 Task: In the  document Joshua.epub Write the word in the shape with center alignment '<3'Change Page orientation to  'Landscape' Insert emoji at the end of quote: Smile
Action: Mouse moved to (316, 332)
Screenshot: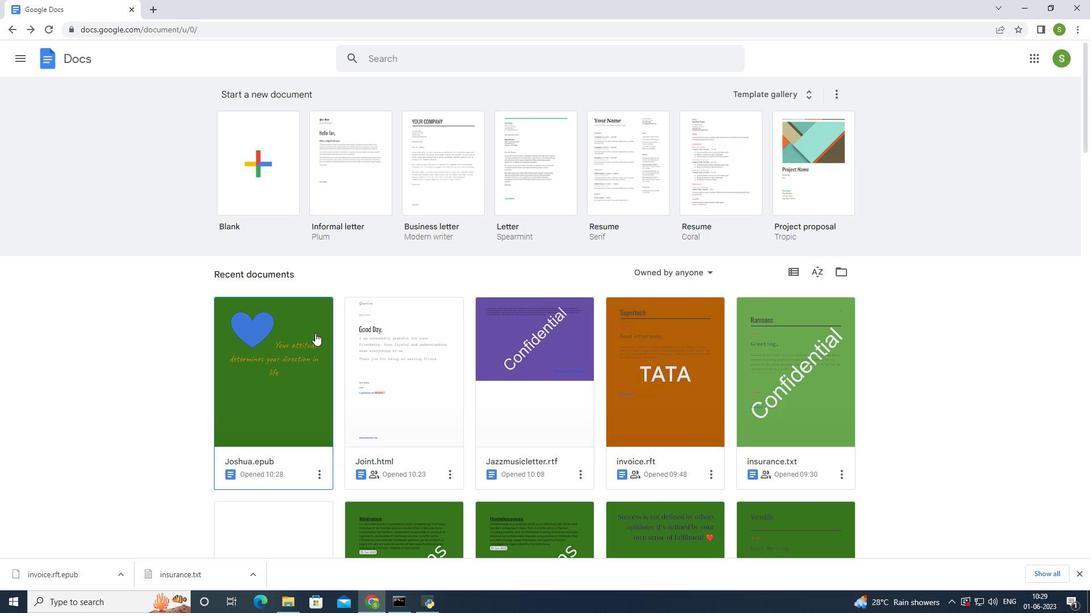 
Action: Mouse pressed left at (316, 332)
Screenshot: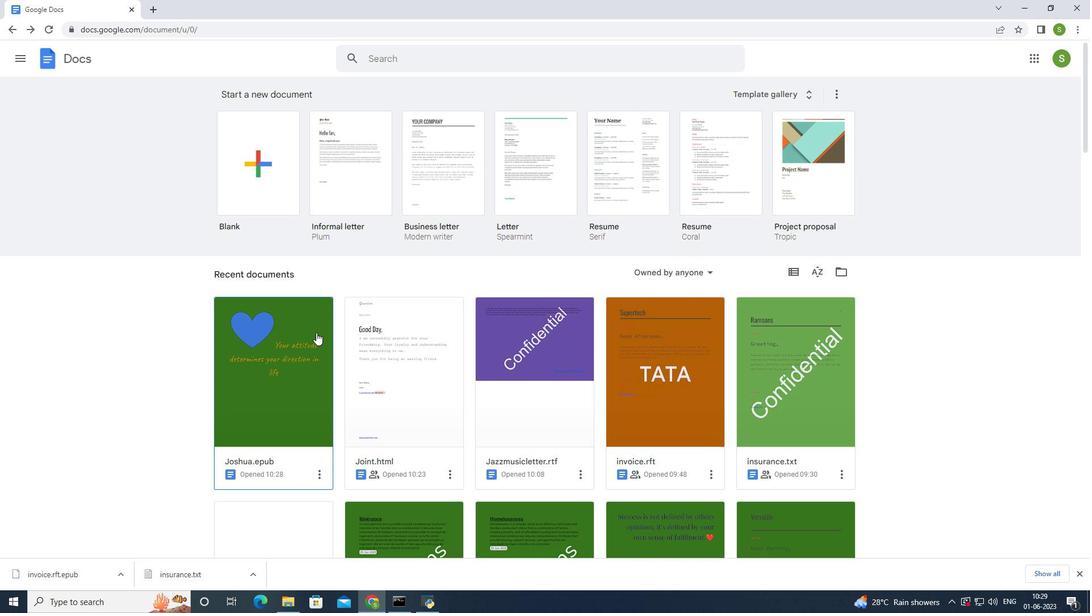 
Action: Mouse moved to (303, 203)
Screenshot: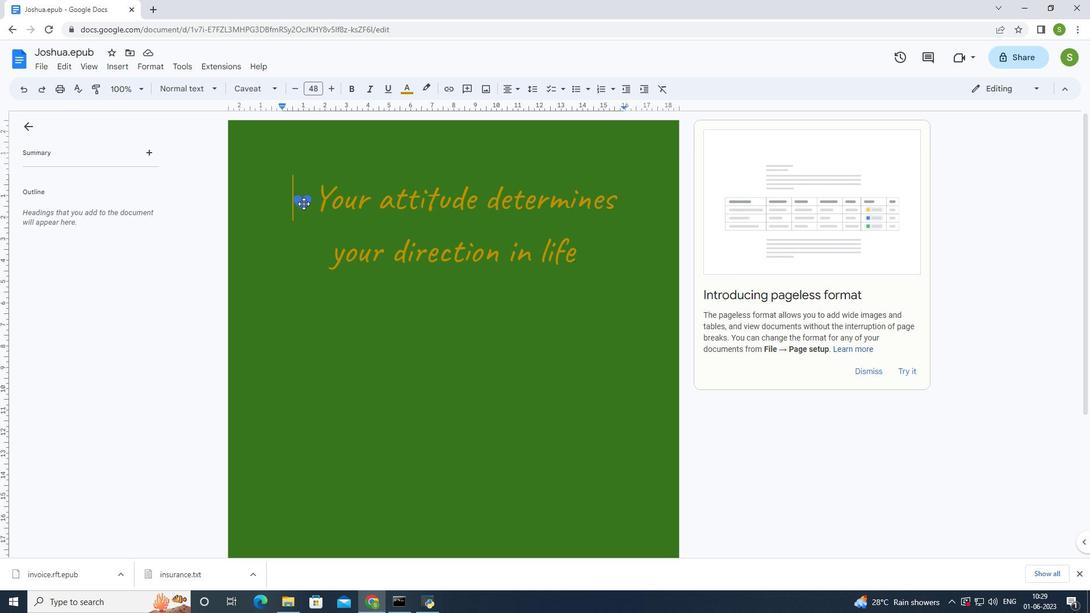 
Action: Mouse pressed left at (303, 203)
Screenshot: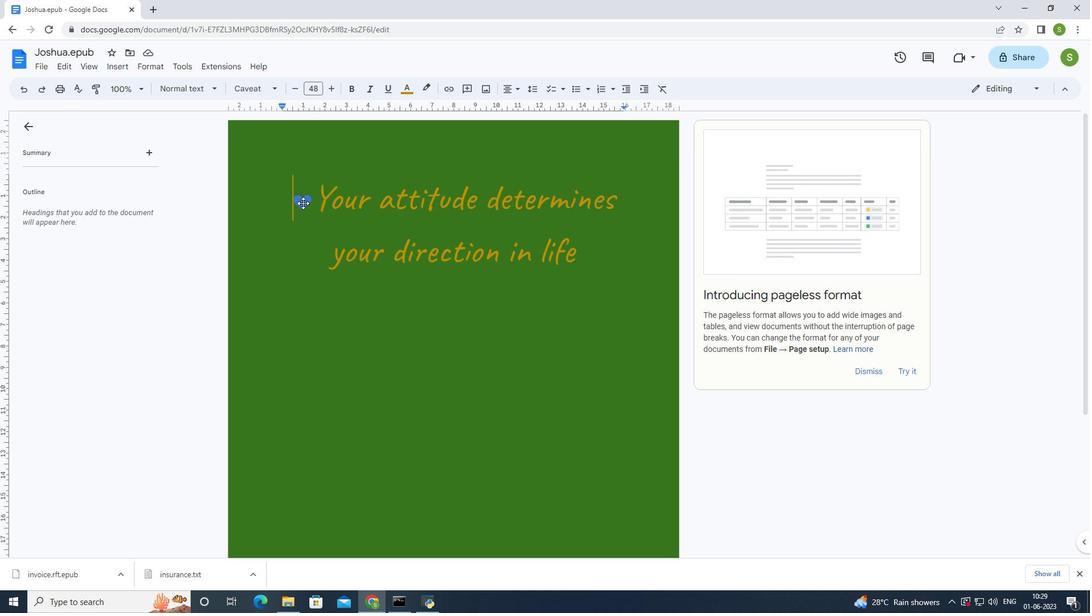 
Action: Mouse moved to (311, 226)
Screenshot: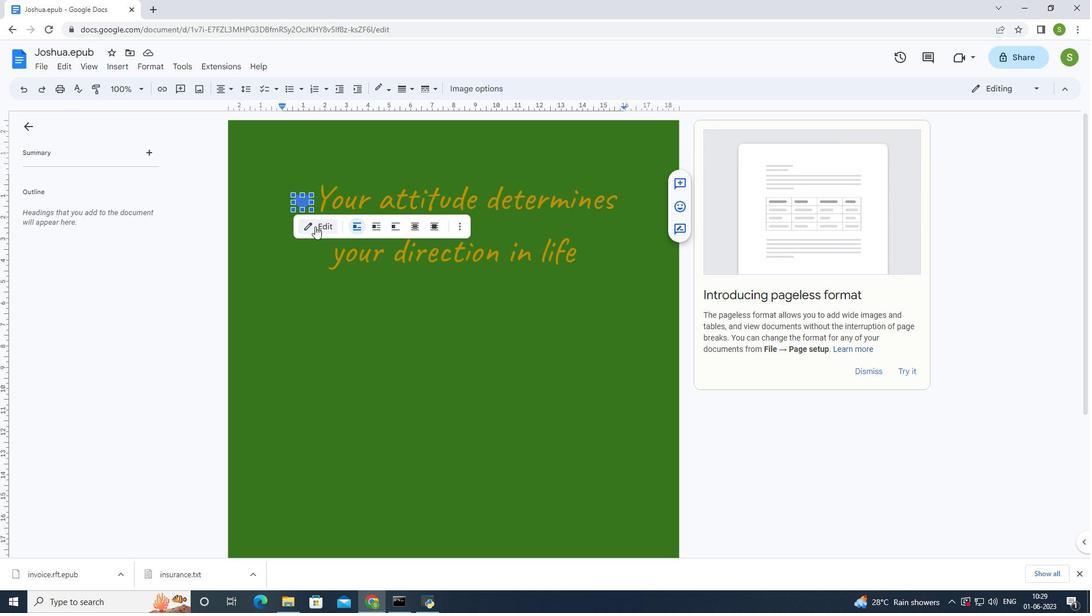 
Action: Mouse pressed left at (311, 226)
Screenshot: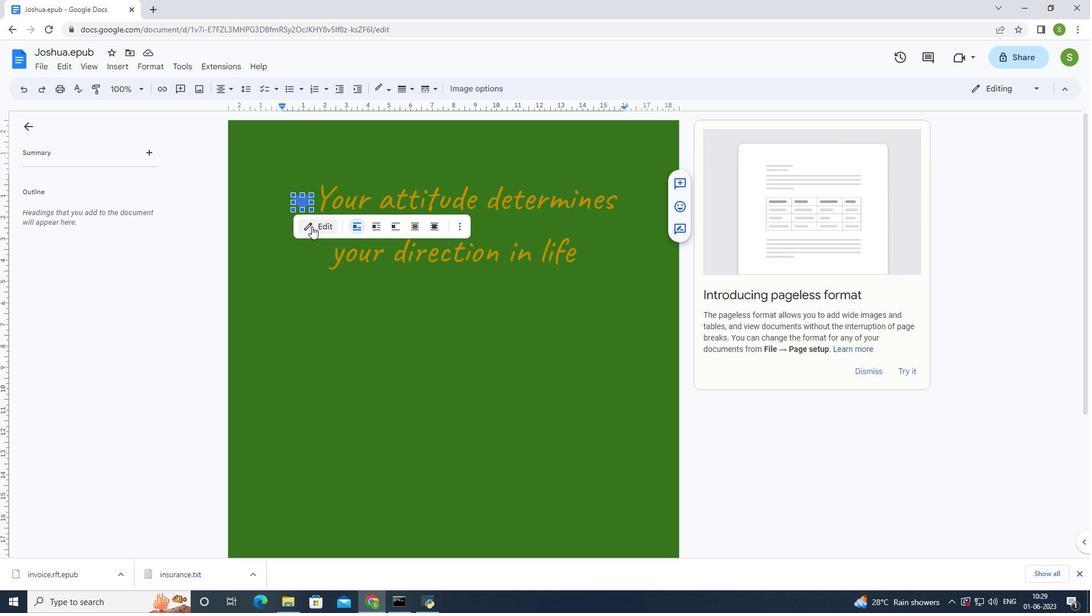 
Action: Mouse moved to (529, 264)
Screenshot: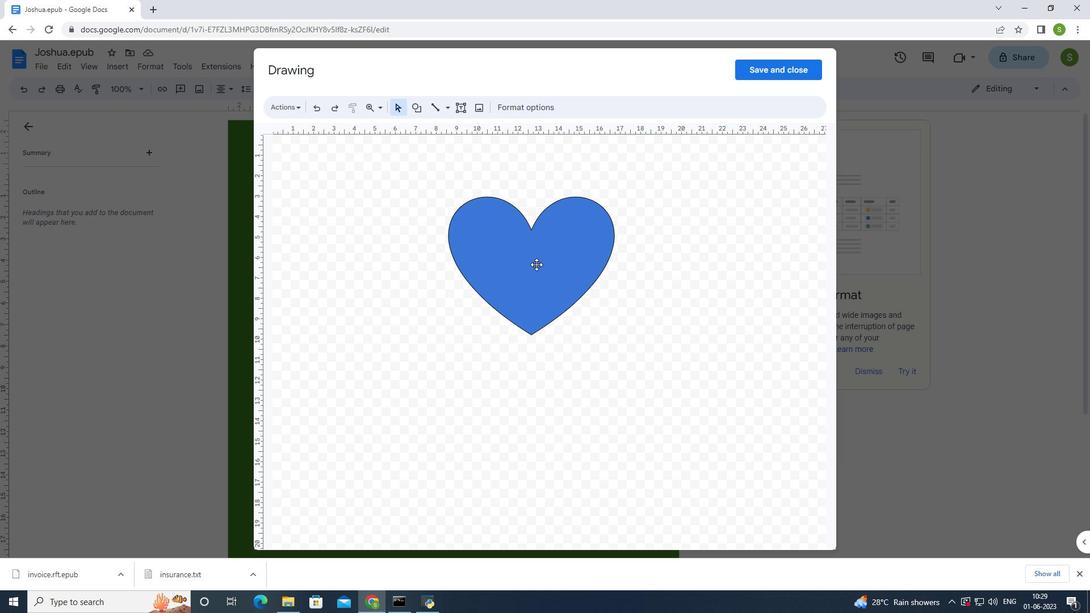 
Action: Mouse pressed left at (529, 264)
Screenshot: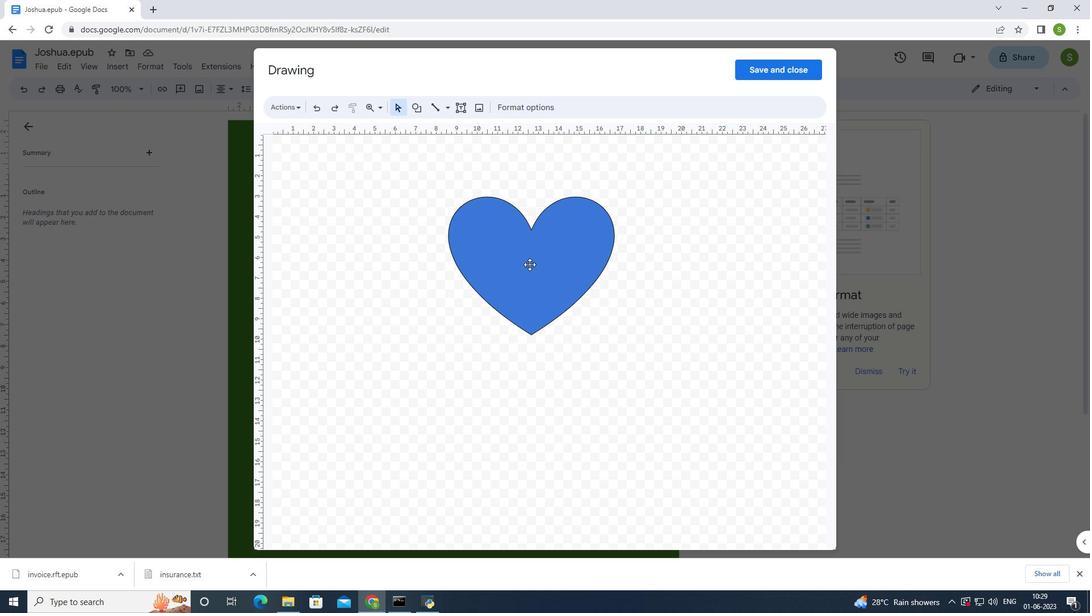 
Action: Mouse moved to (458, 103)
Screenshot: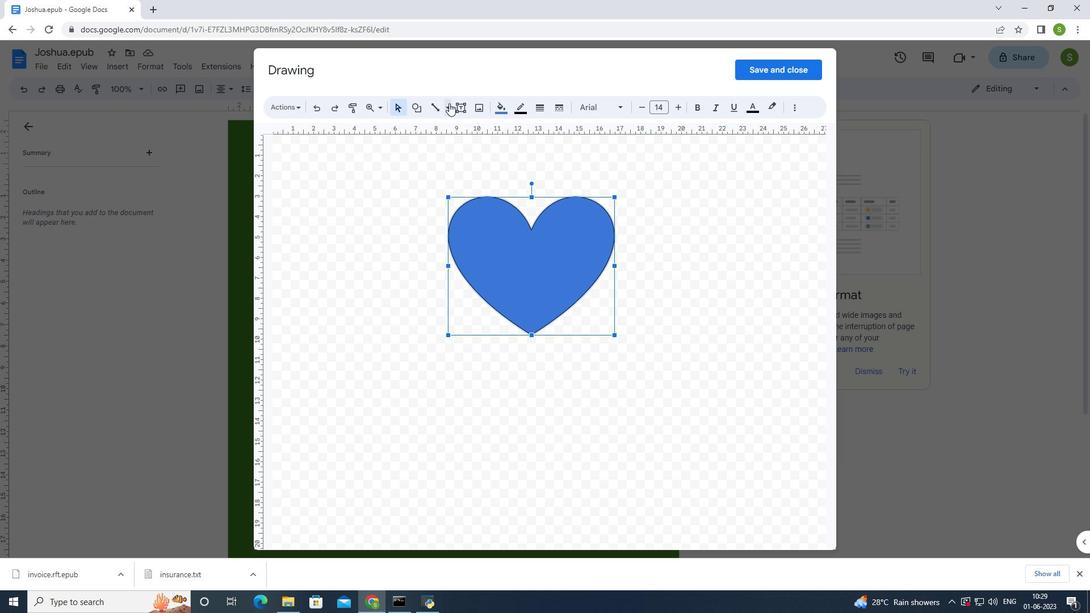 
Action: Mouse pressed left at (458, 103)
Screenshot: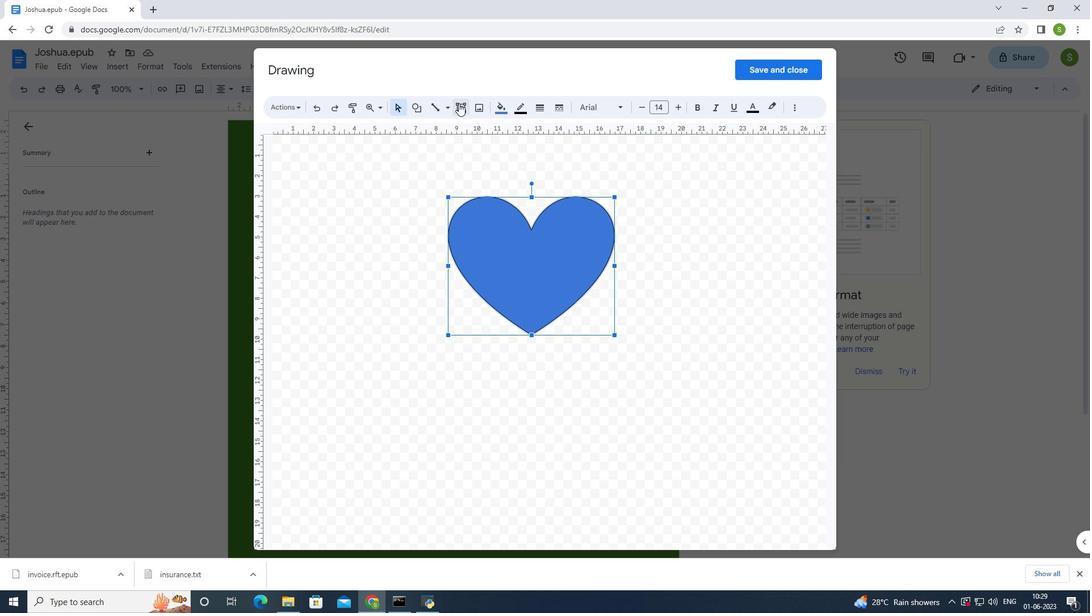 
Action: Mouse moved to (505, 252)
Screenshot: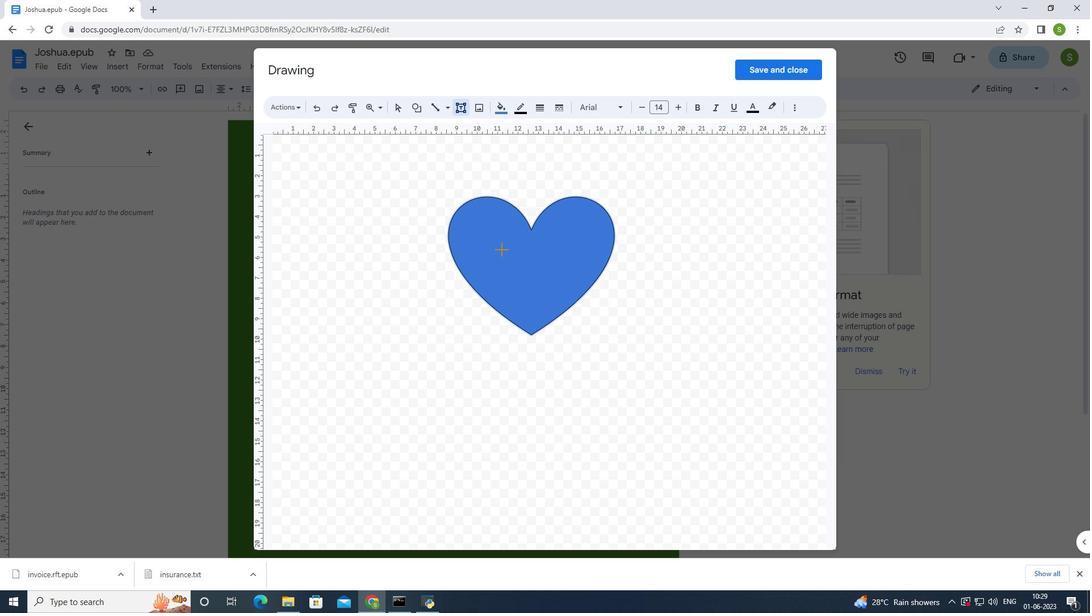 
Action: Mouse pressed left at (505, 252)
Screenshot: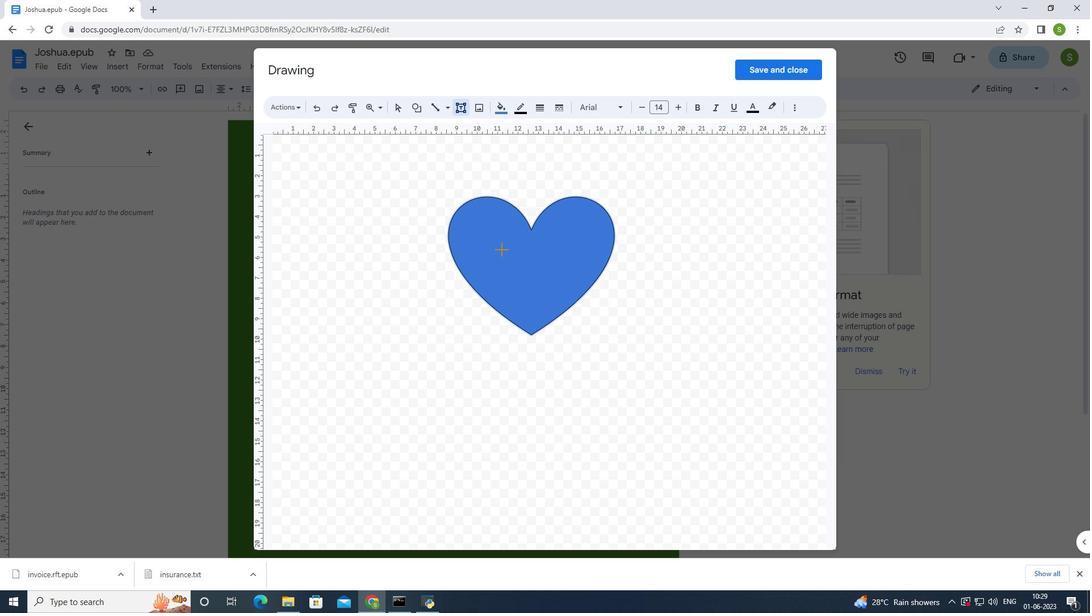 
Action: Mouse moved to (561, 250)
Screenshot: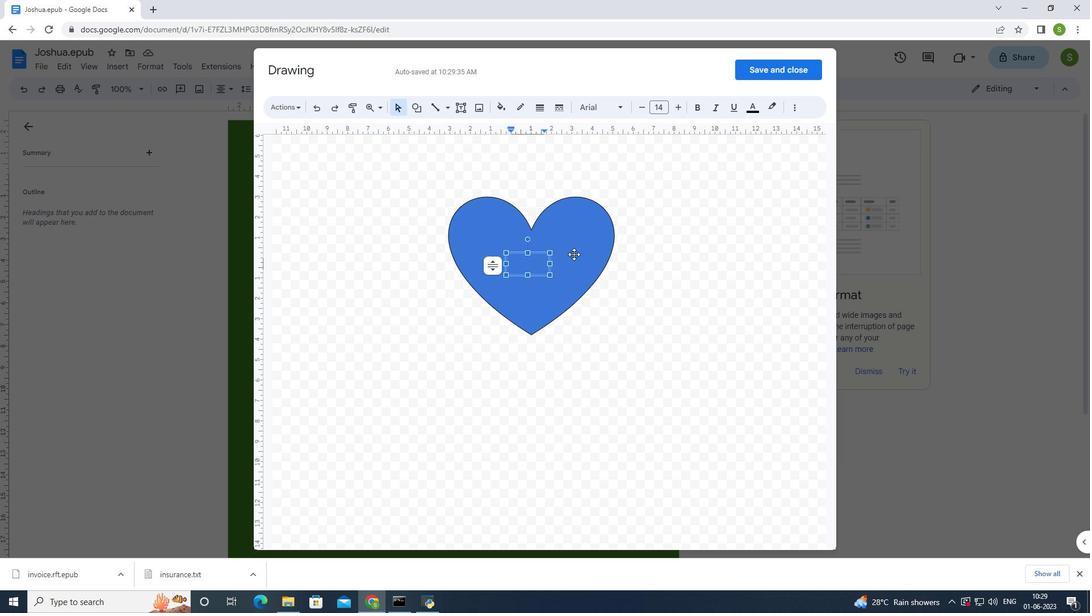 
Action: Key pressed <Key.shift_r><3<Key.enter>
Screenshot: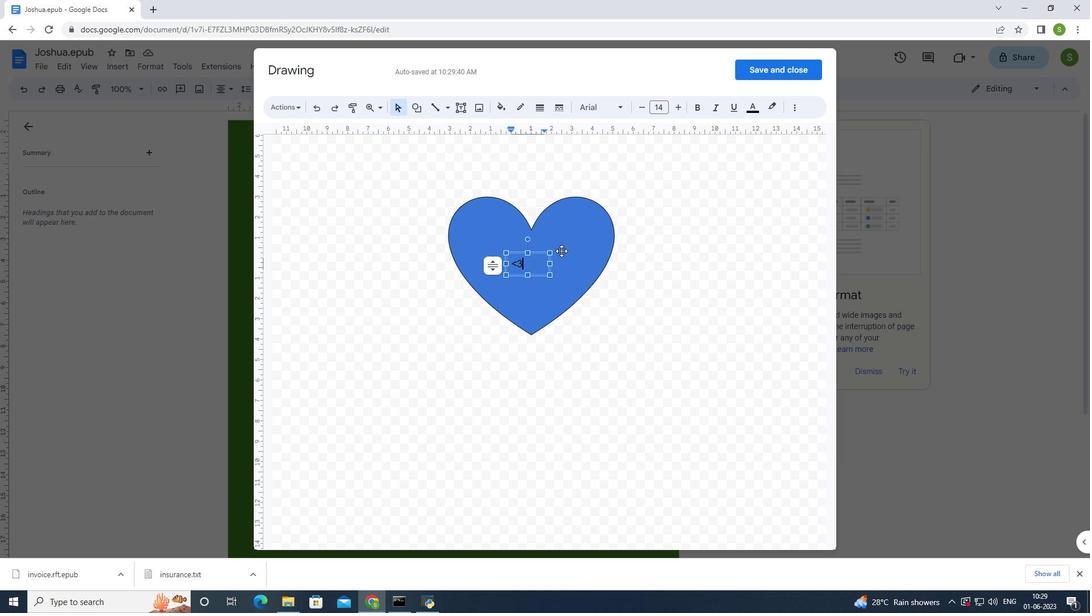 
Action: Mouse moved to (582, 256)
Screenshot: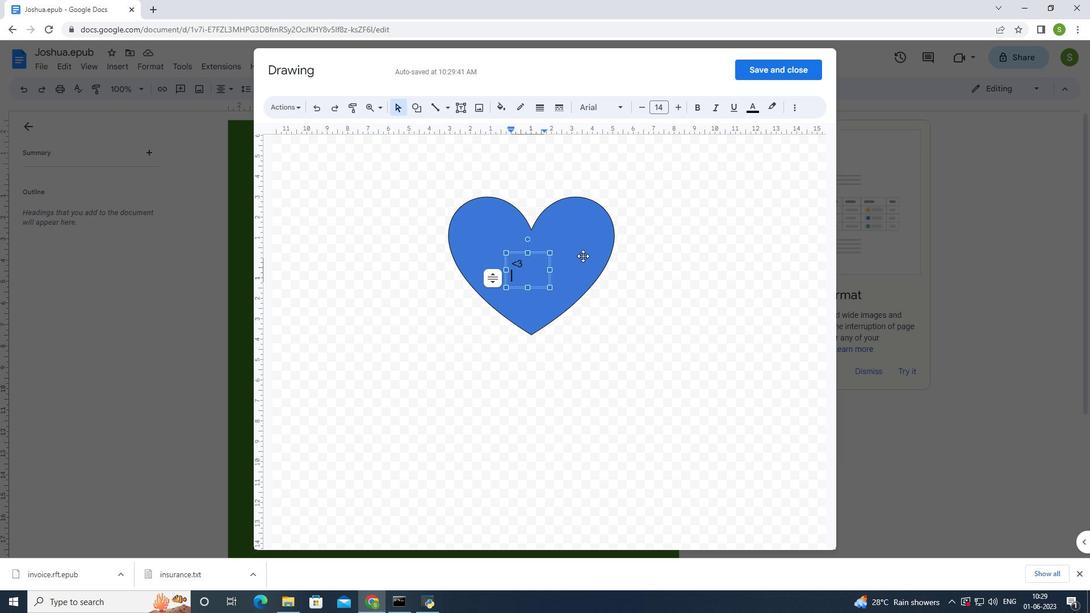 
Action: Mouse pressed left at (582, 256)
Screenshot: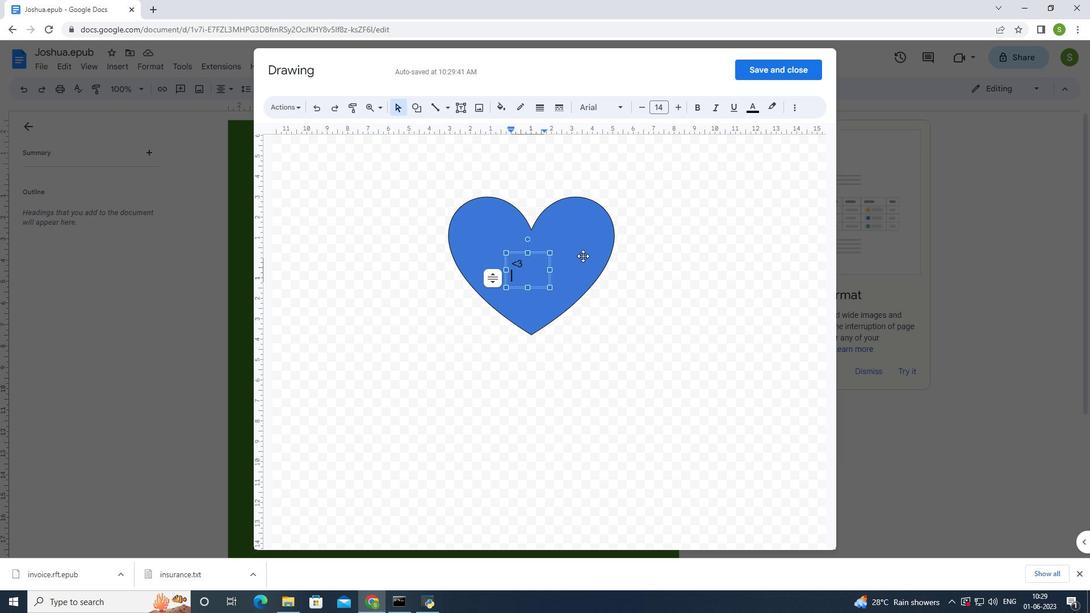 
Action: Mouse moved to (517, 264)
Screenshot: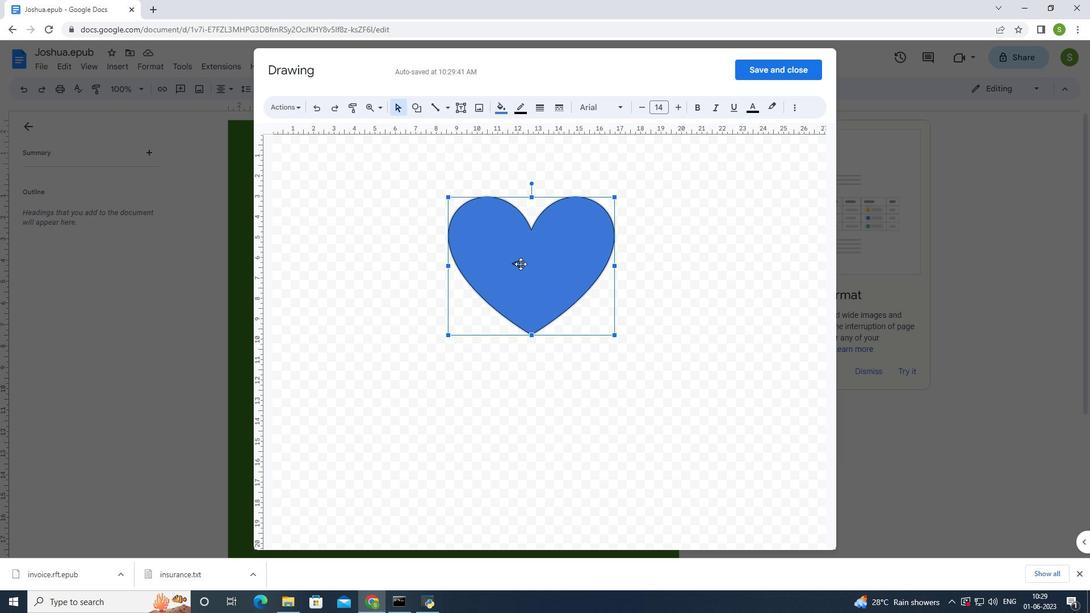 
Action: Mouse pressed left at (517, 264)
Screenshot: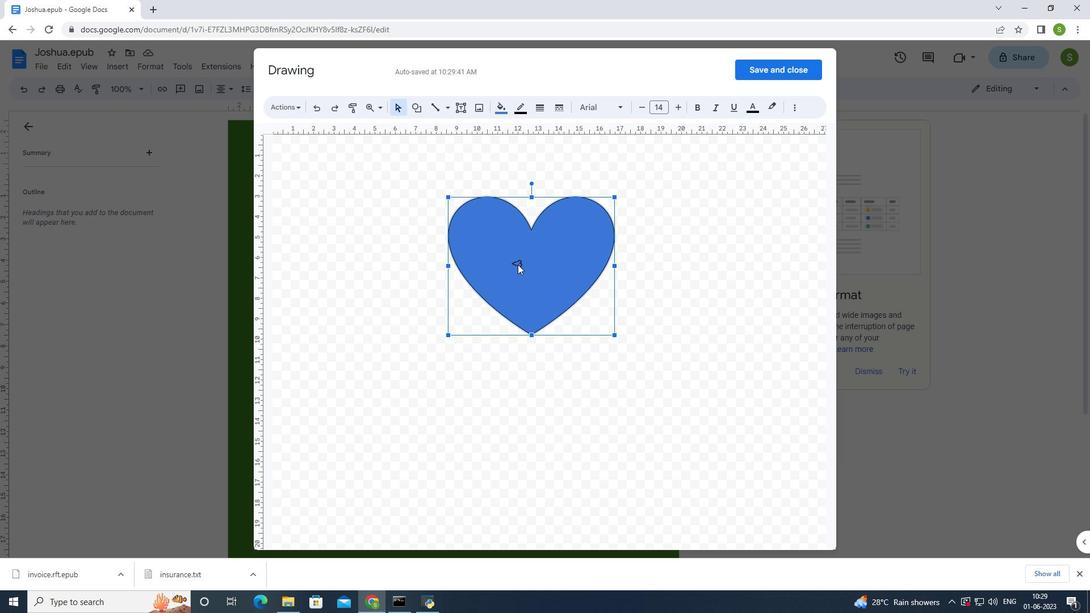 
Action: Mouse moved to (510, 260)
Screenshot: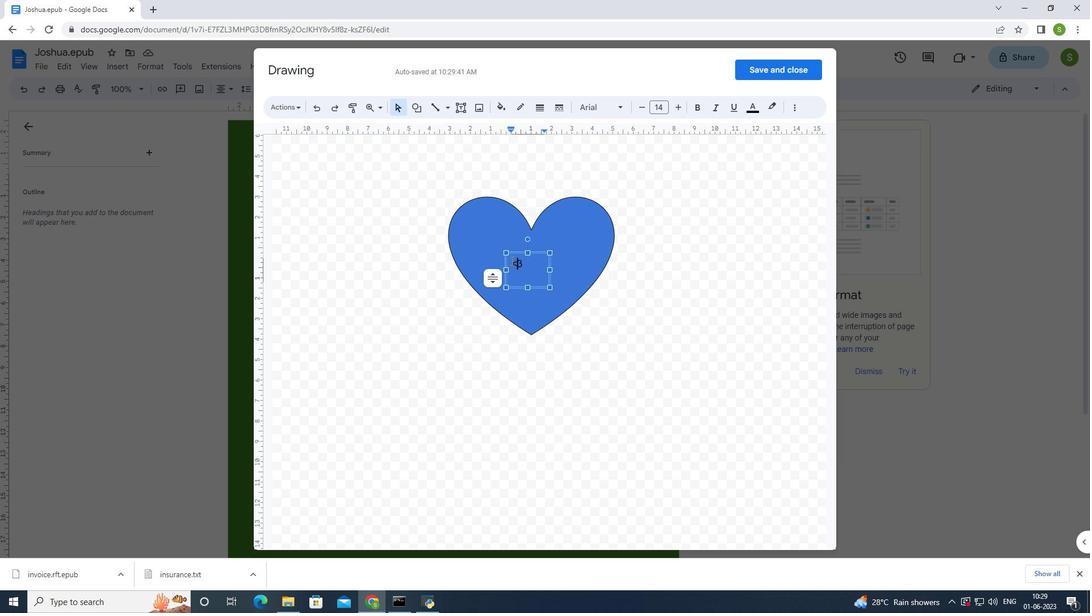 
Action: Mouse pressed left at (510, 260)
Screenshot: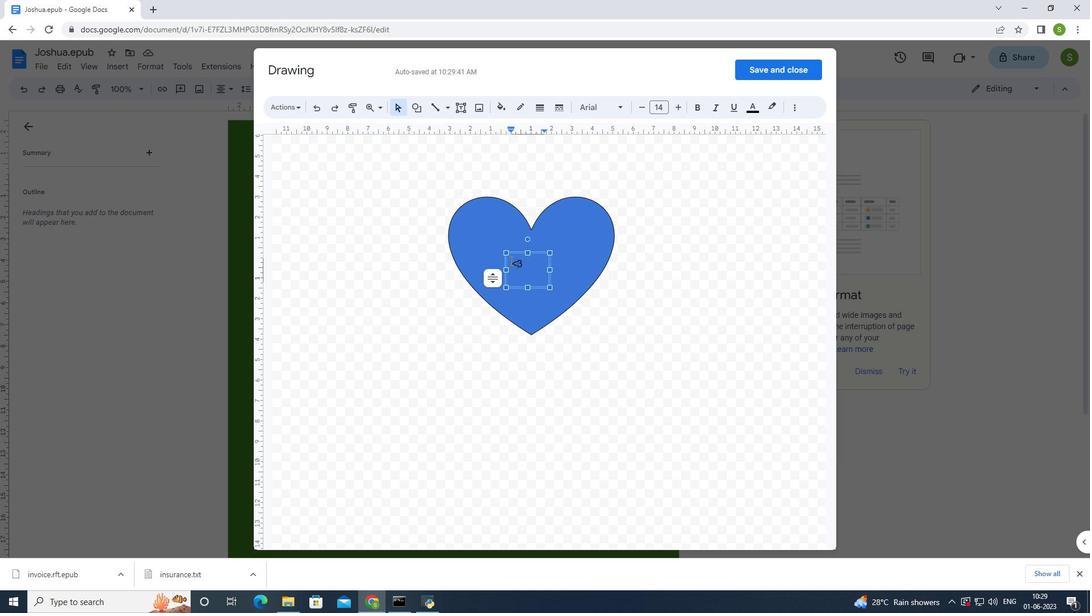 
Action: Mouse moved to (533, 257)
Screenshot: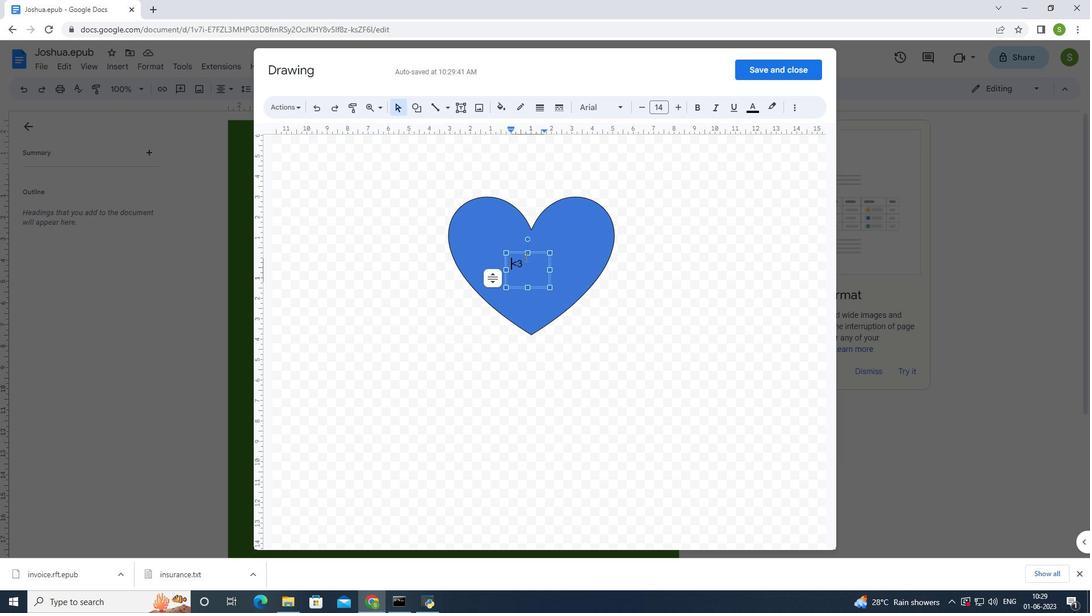 
Action: Key pressed <Key.space>
Screenshot: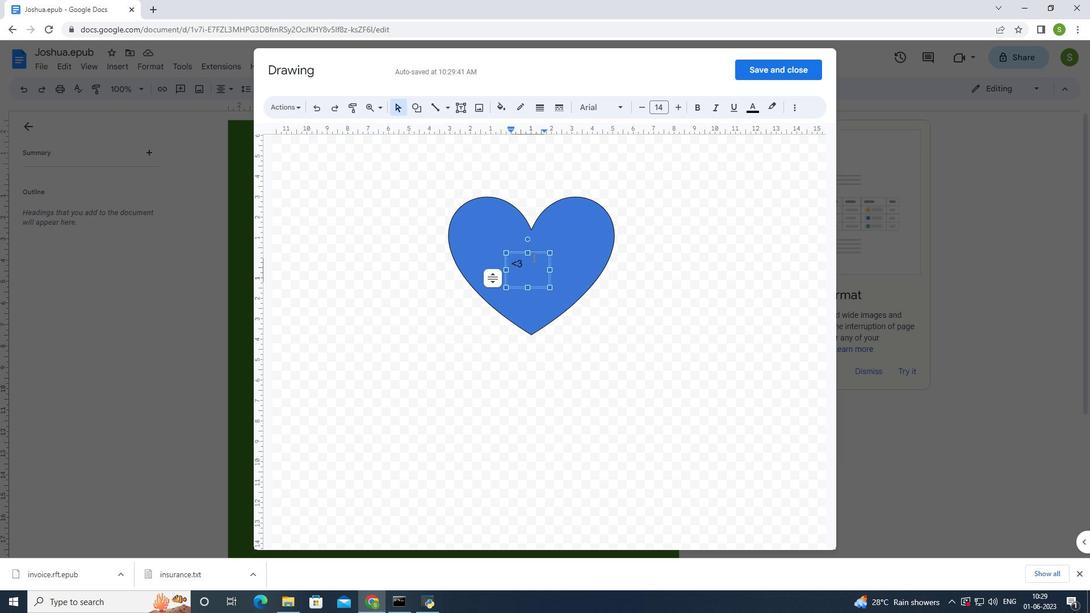 
Action: Mouse moved to (533, 257)
Screenshot: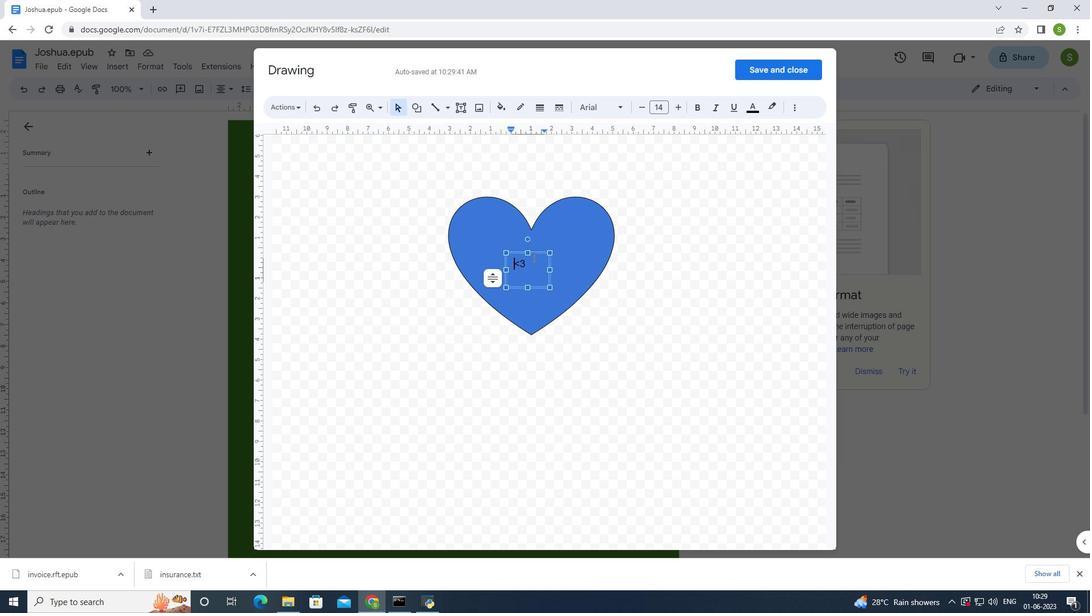 
Action: Key pressed <Key.space><Key.space><Key.space><Key.space>
Screenshot: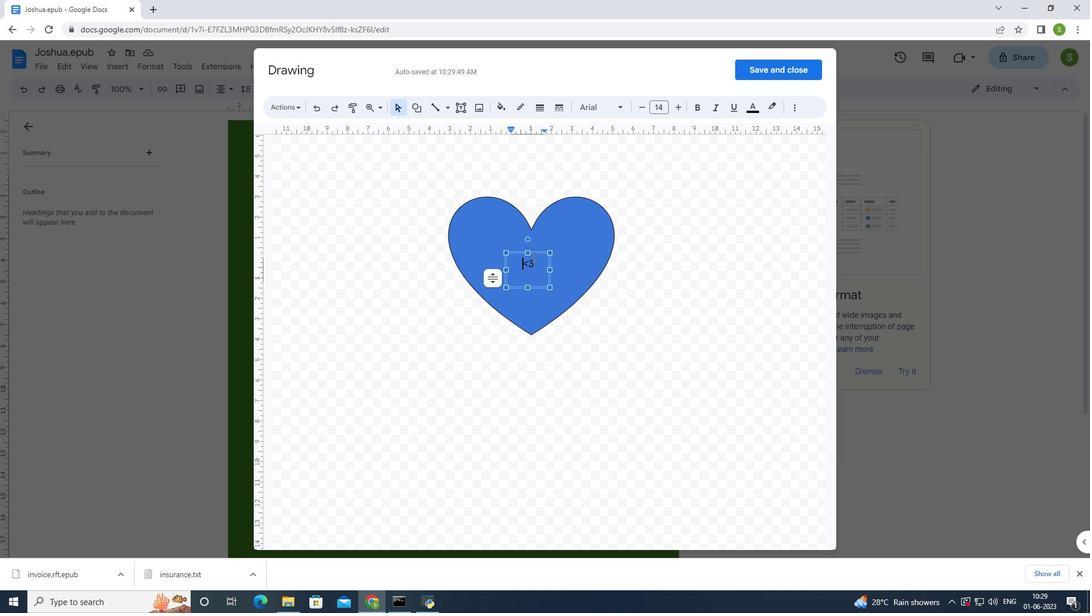 
Action: Mouse moved to (563, 261)
Screenshot: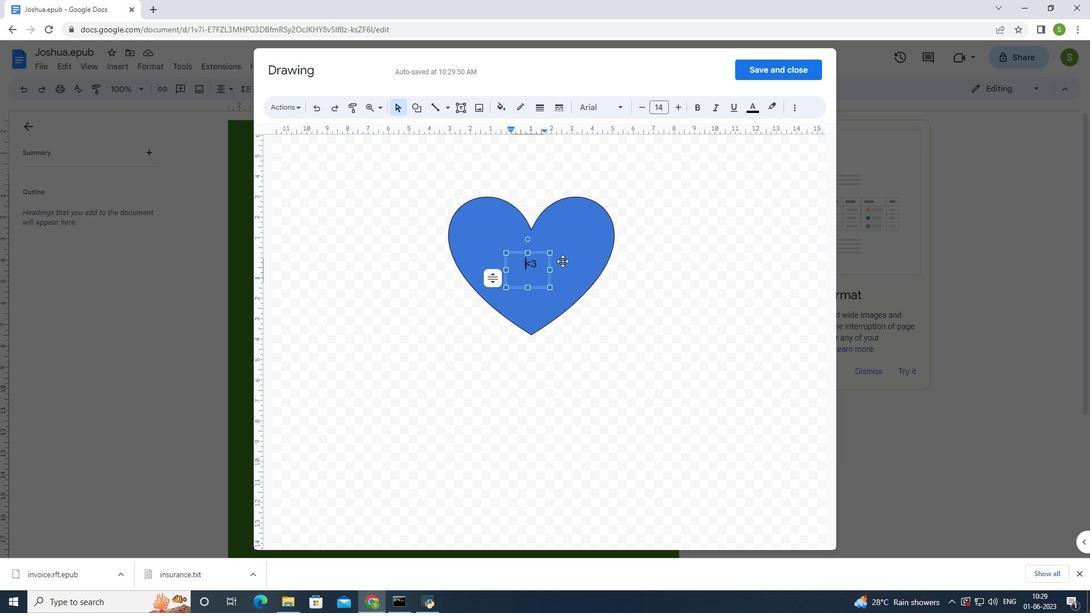 
Action: Mouse pressed left at (563, 261)
Screenshot: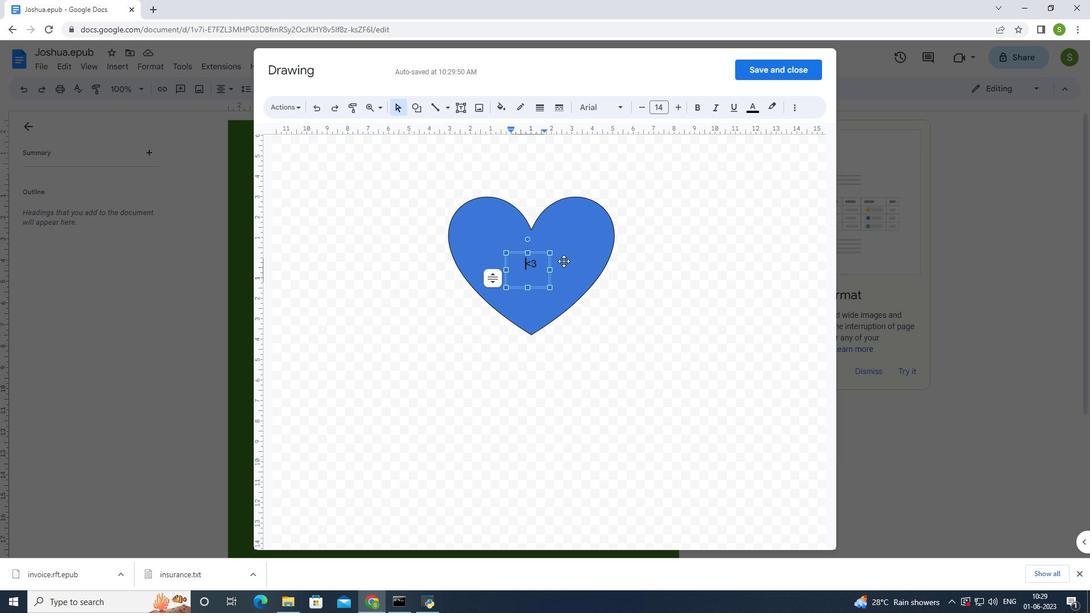 
Action: Key pressed <Key.enter>
Screenshot: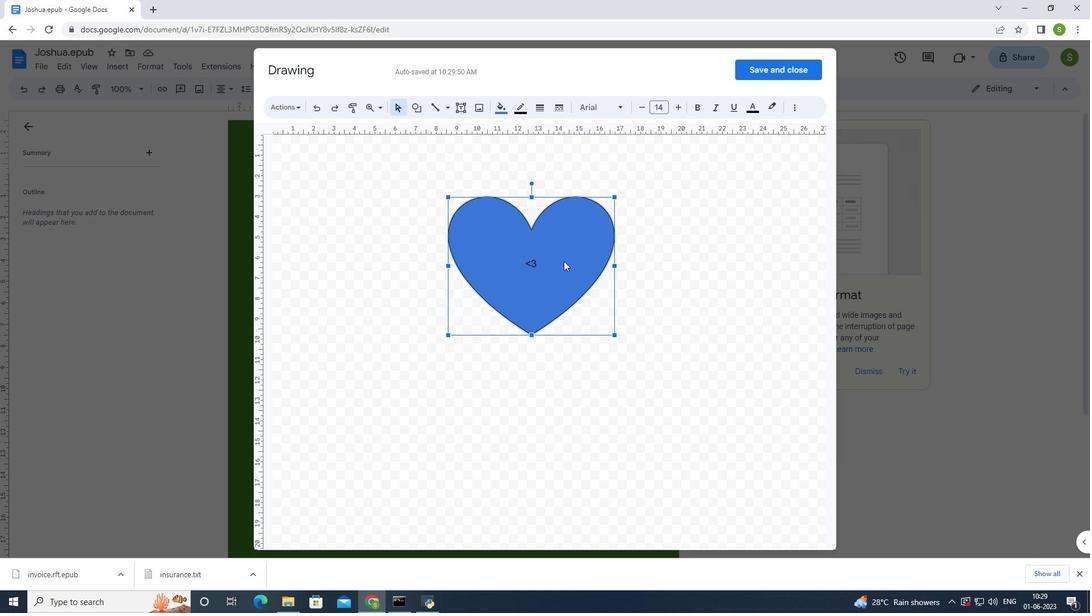 
Action: Mouse moved to (757, 64)
Screenshot: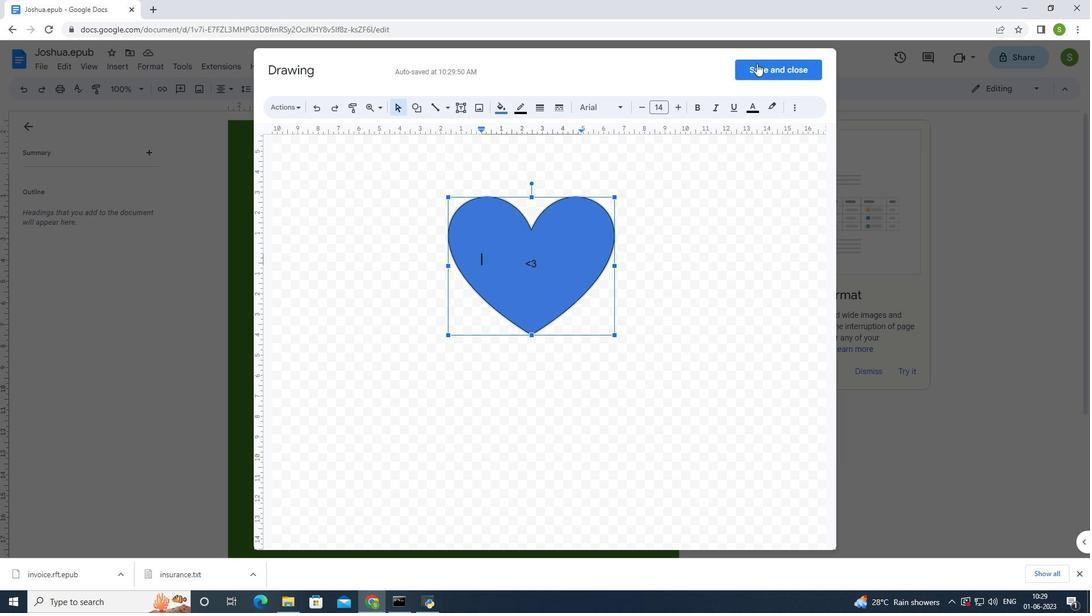 
Action: Mouse pressed left at (757, 64)
Screenshot: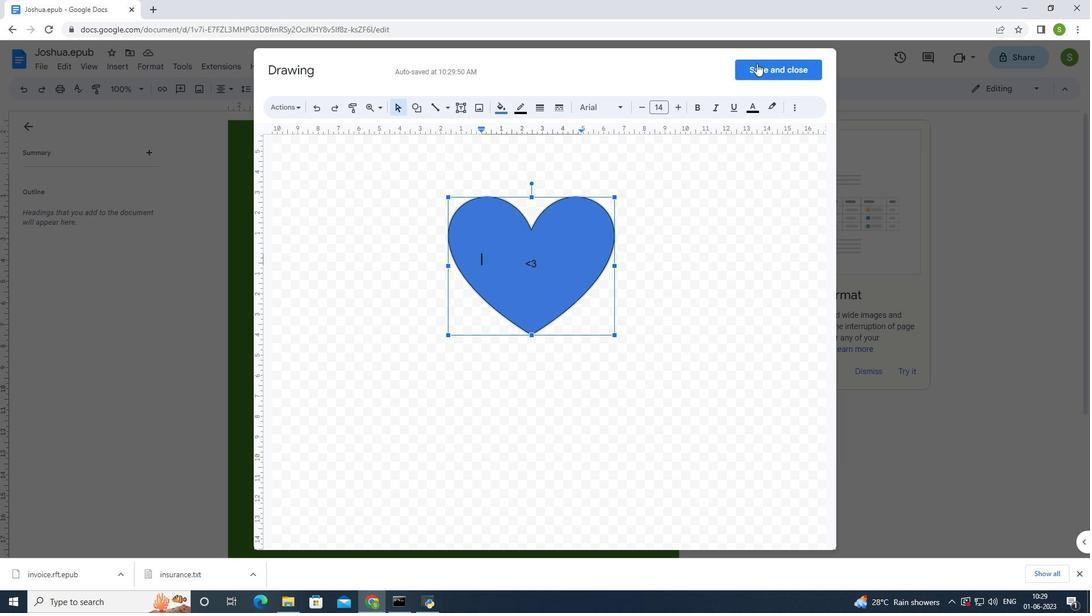 
Action: Mouse moved to (479, 354)
Screenshot: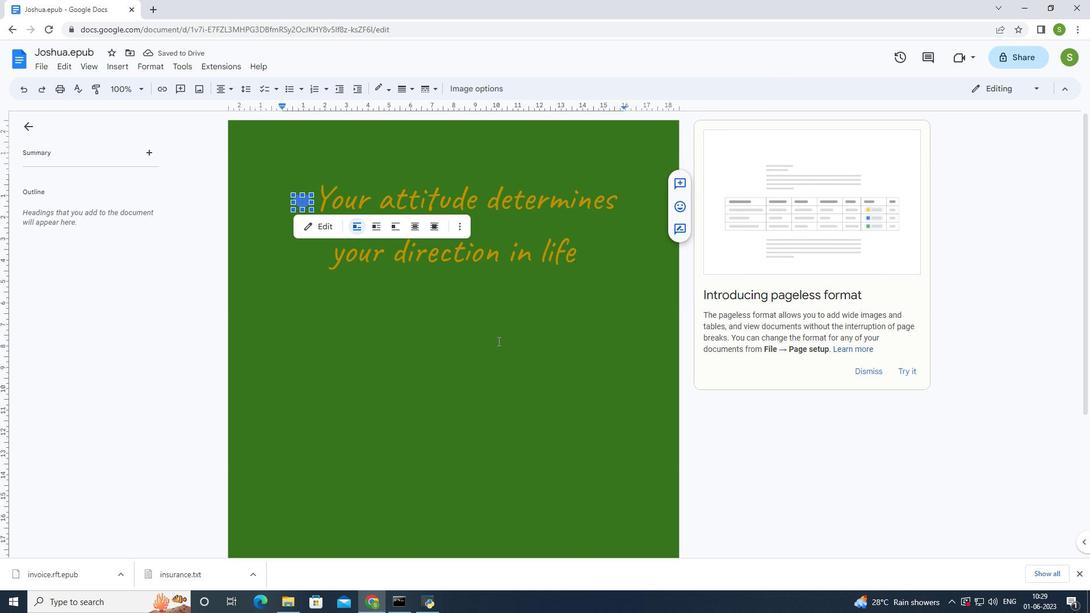 
Action: Mouse pressed left at (479, 354)
Screenshot: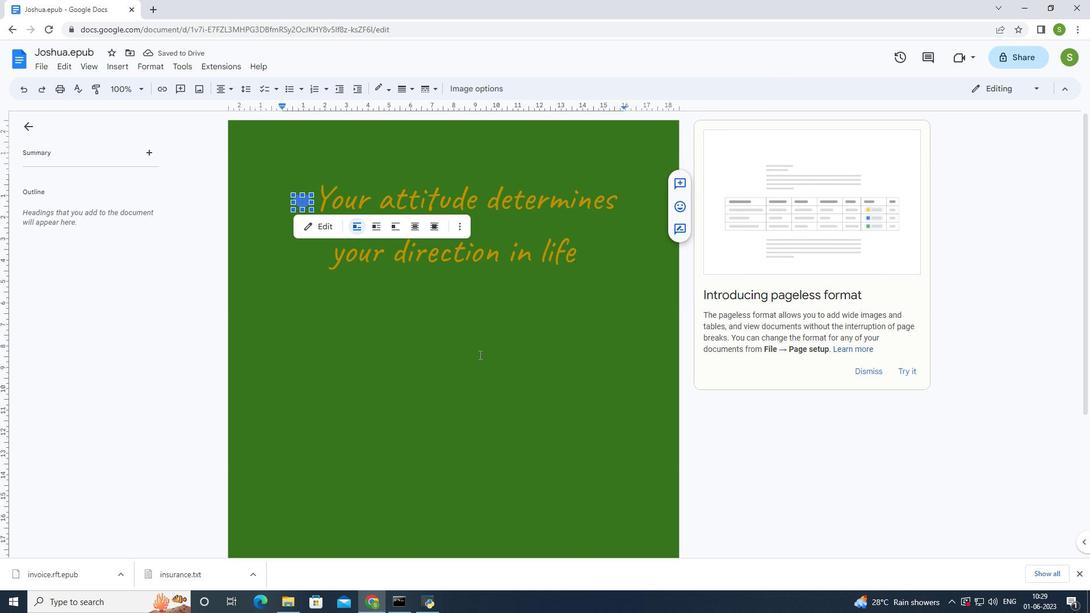 
Action: Mouse moved to (40, 63)
Screenshot: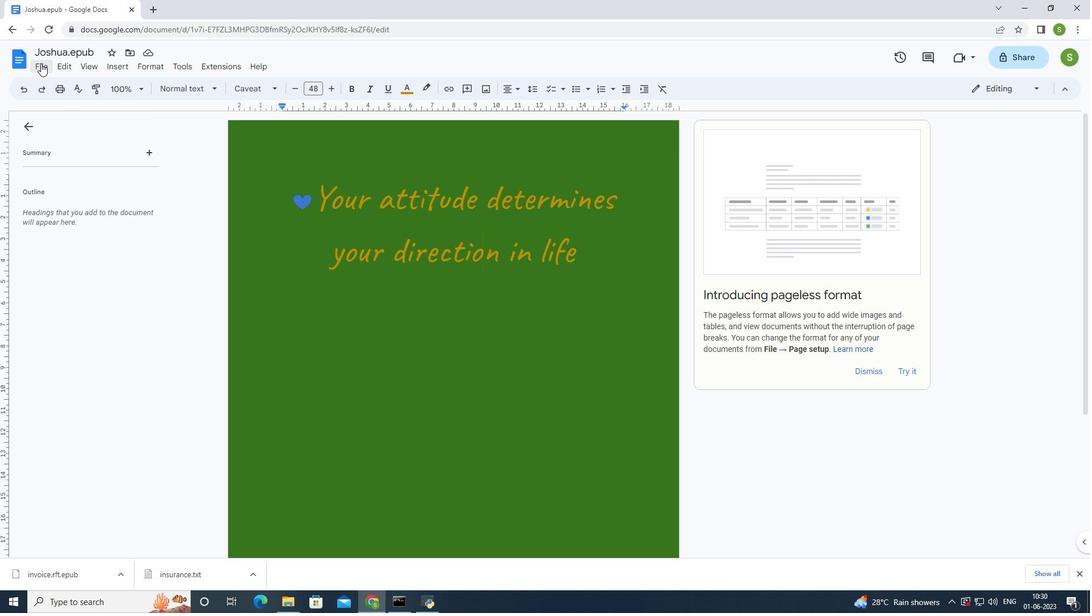 
Action: Mouse pressed left at (40, 63)
Screenshot: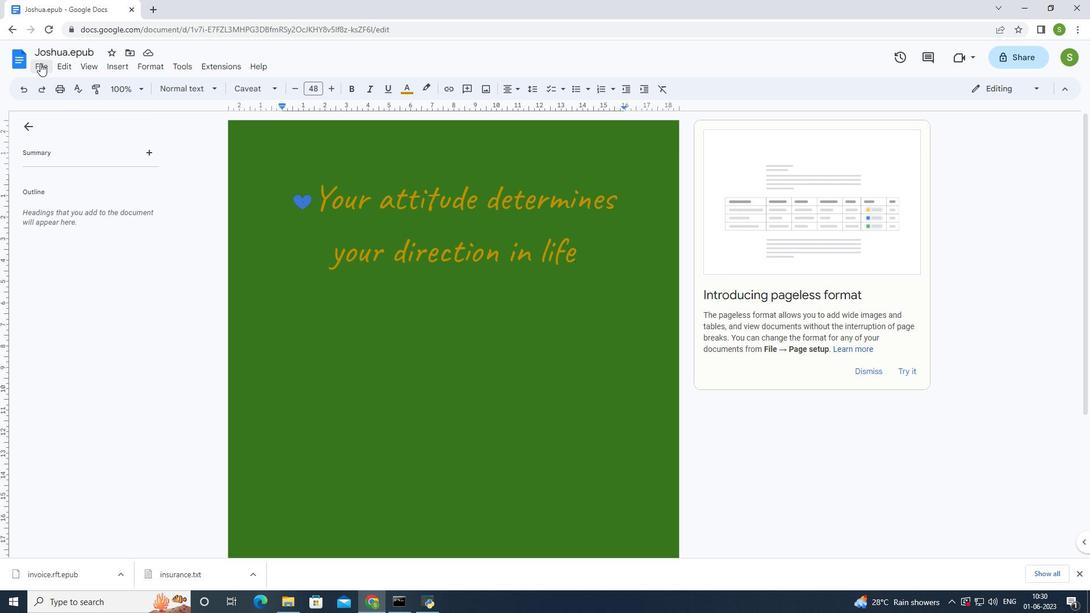 
Action: Mouse moved to (175, 242)
Screenshot: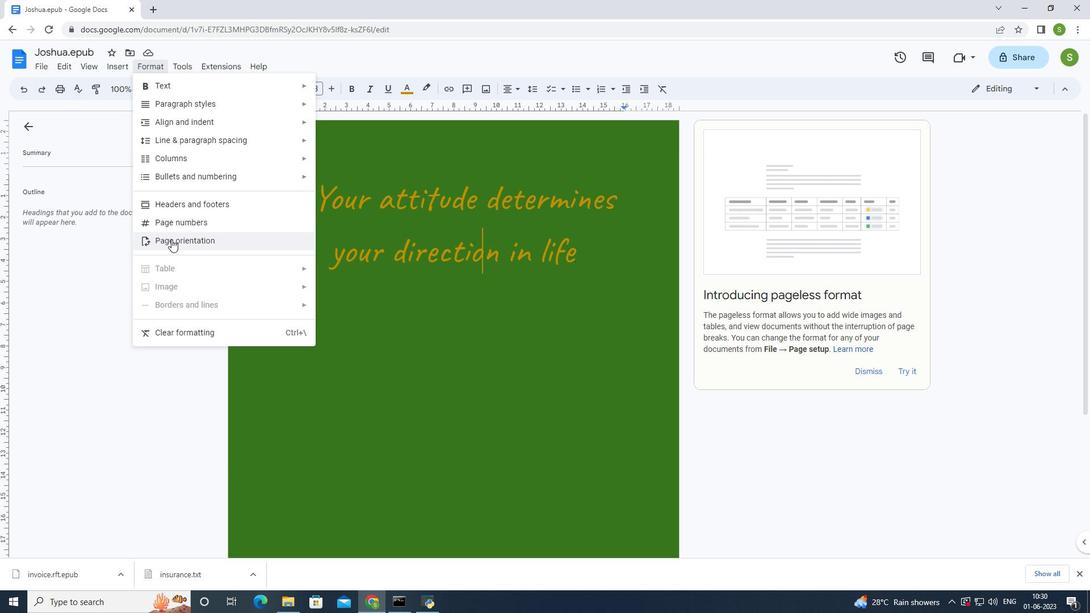 
Action: Mouse pressed left at (175, 242)
Screenshot: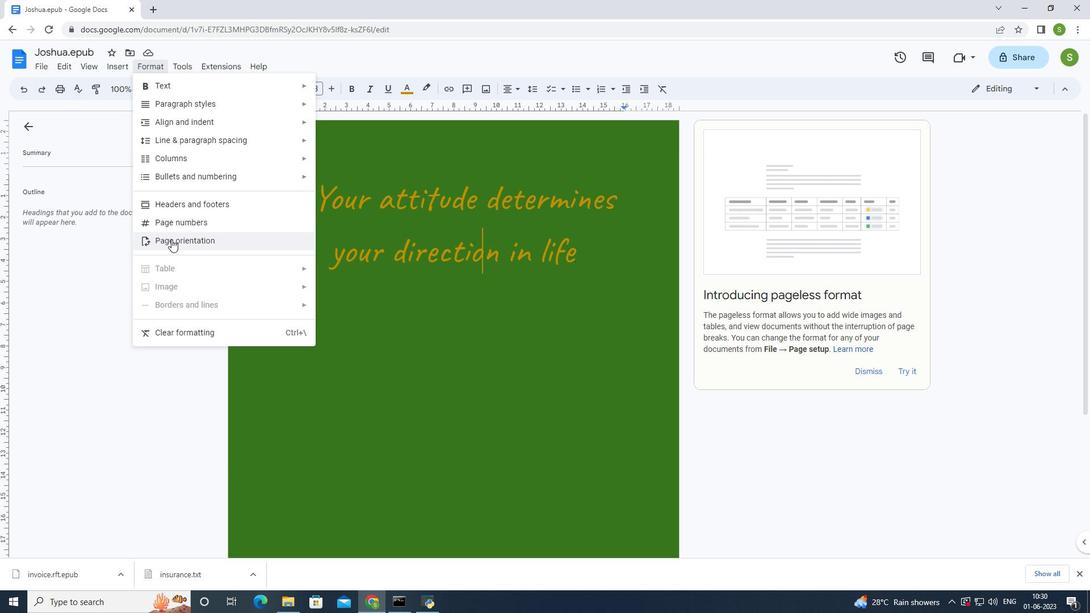 
Action: Mouse moved to (510, 322)
Screenshot: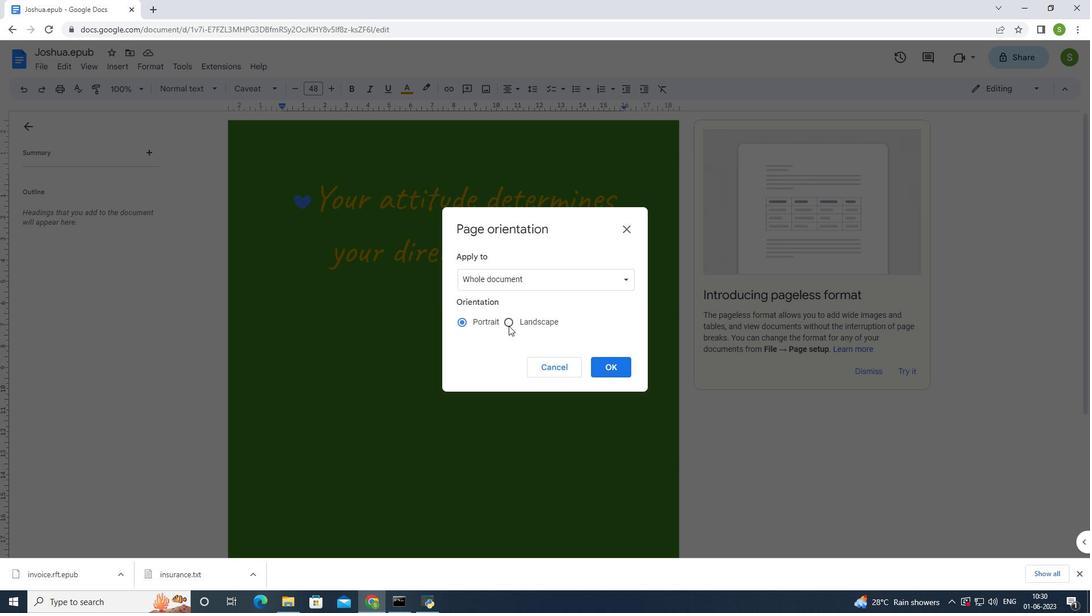 
Action: Mouse pressed left at (510, 322)
Screenshot: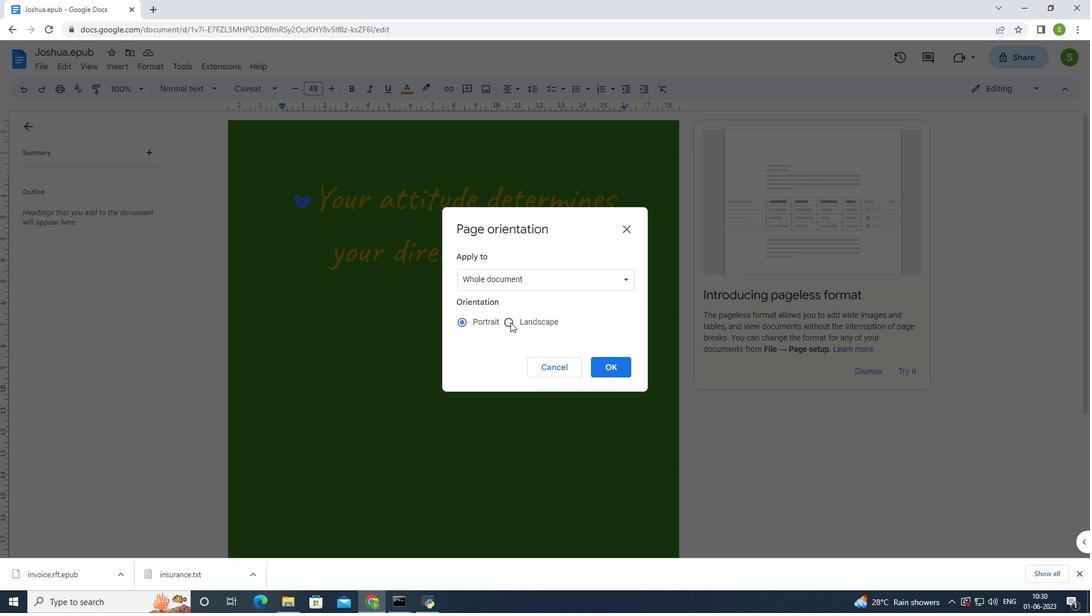 
Action: Mouse moved to (604, 366)
Screenshot: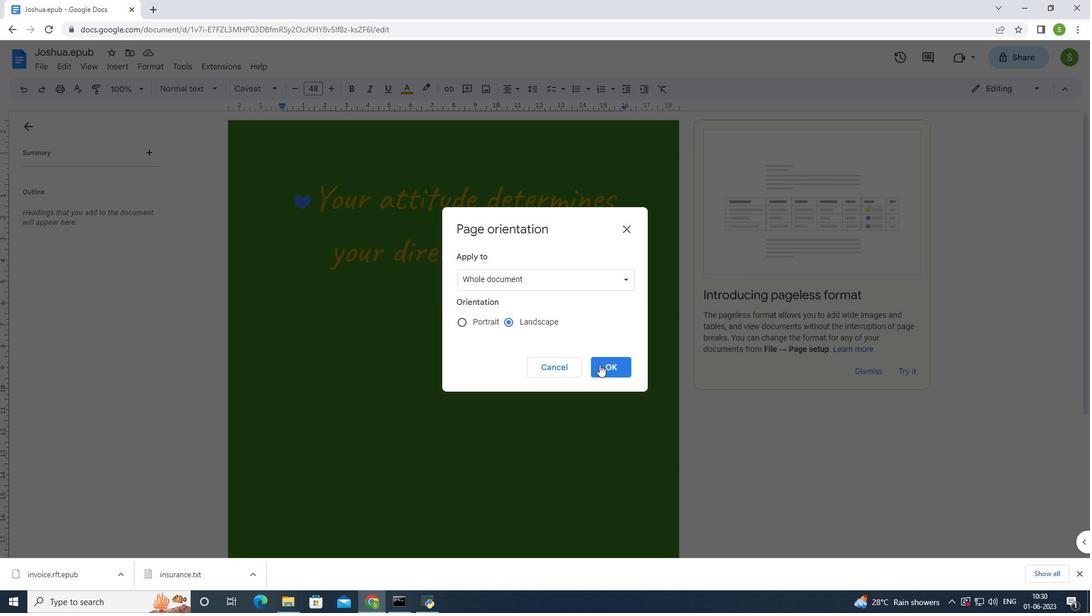 
Action: Mouse pressed left at (604, 366)
Screenshot: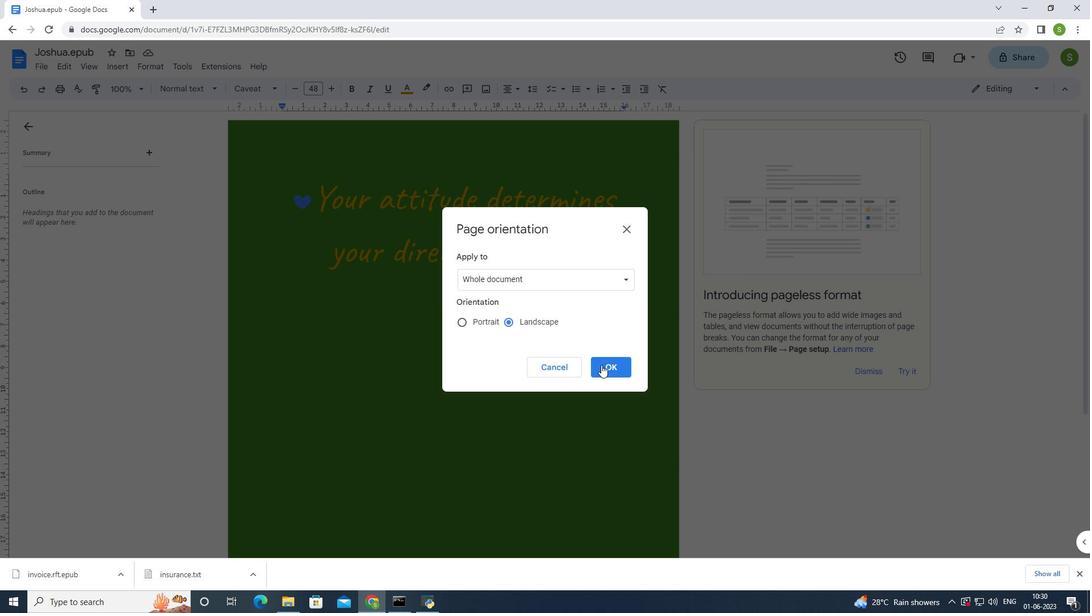 
Action: Mouse moved to (546, 252)
Screenshot: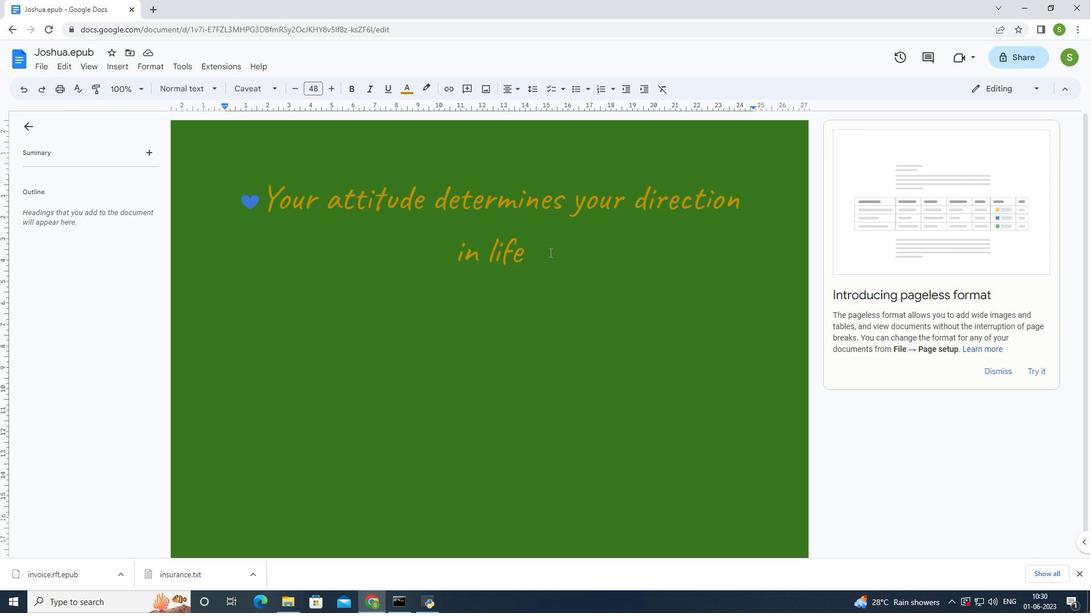 
Action: Mouse pressed left at (546, 252)
Screenshot: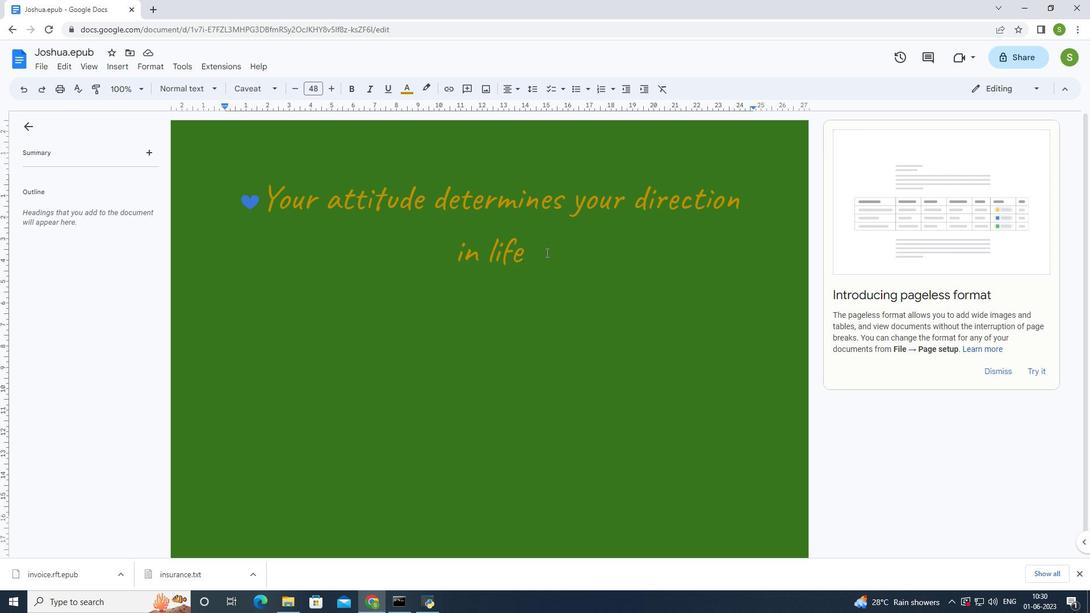 
Action: Mouse moved to (546, 248)
Screenshot: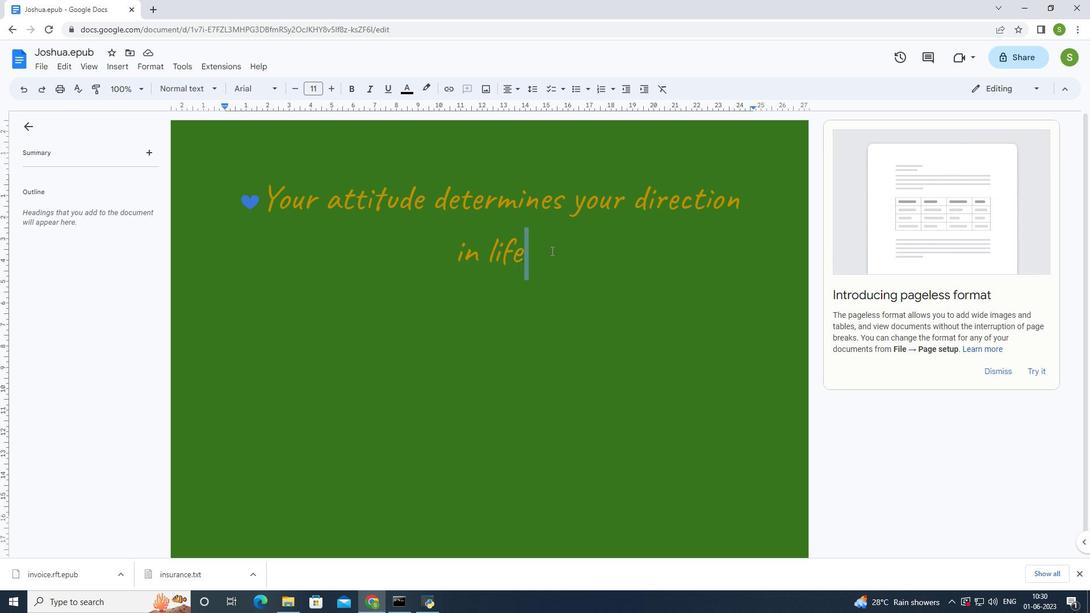 
Action: Mouse pressed left at (546, 248)
Screenshot: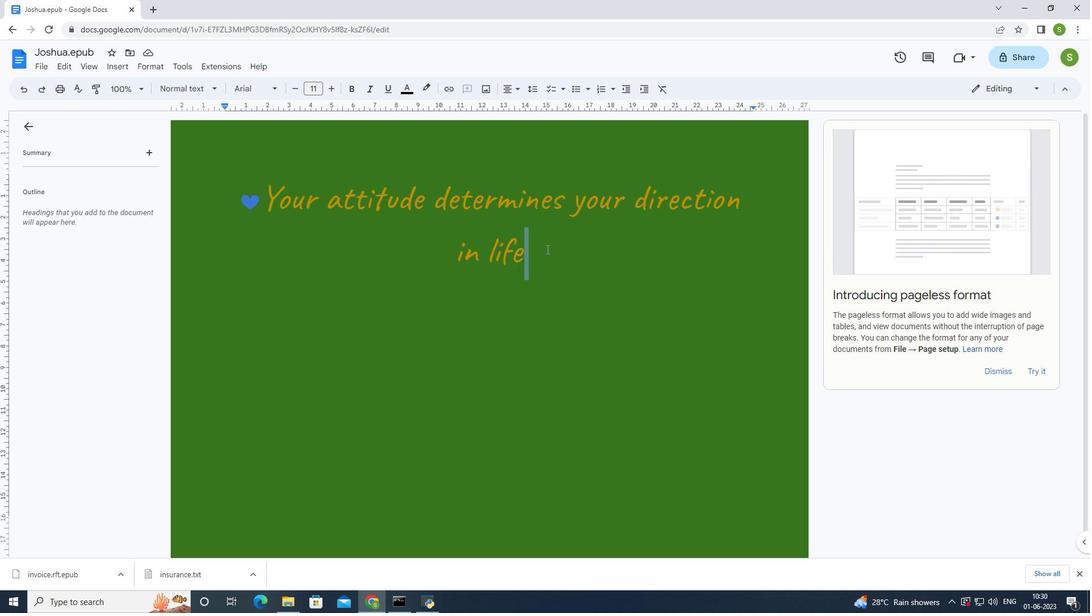 
Action: Mouse moved to (147, 64)
Screenshot: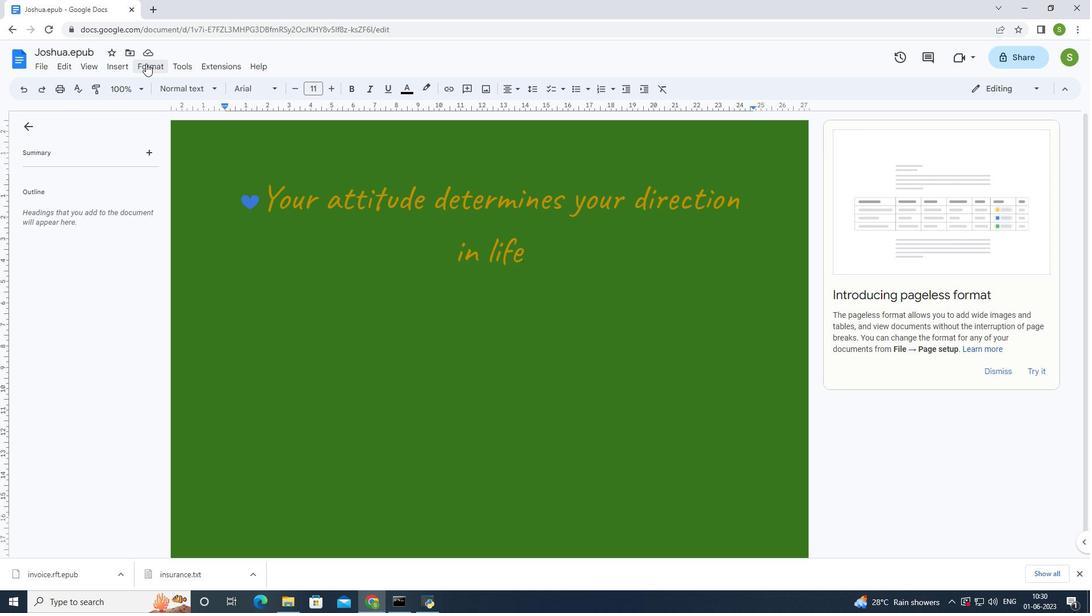 
Action: Mouse pressed left at (147, 64)
Screenshot: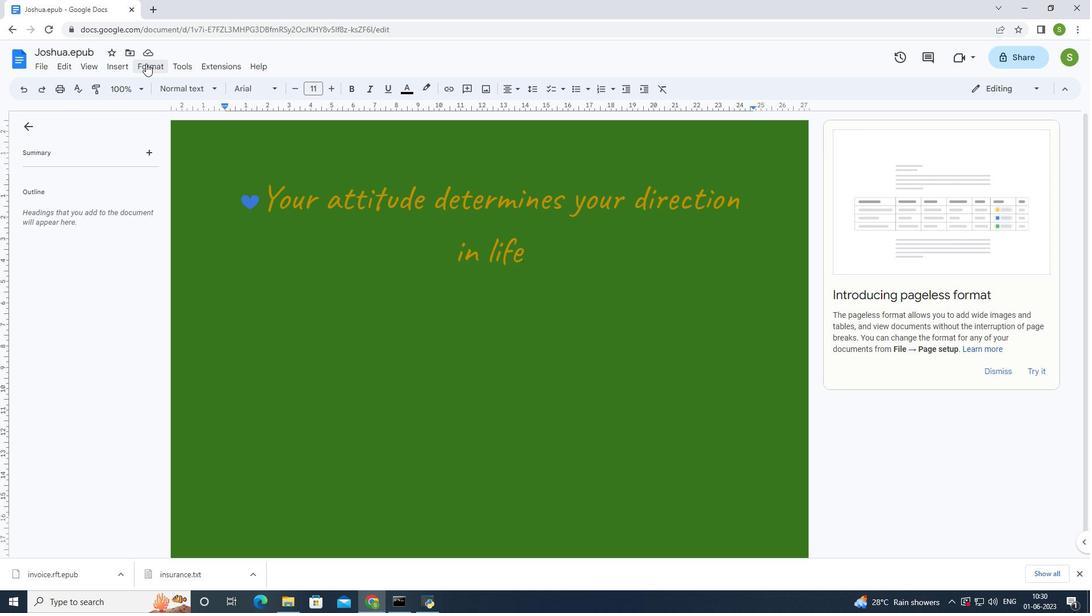 
Action: Mouse moved to (140, 178)
Screenshot: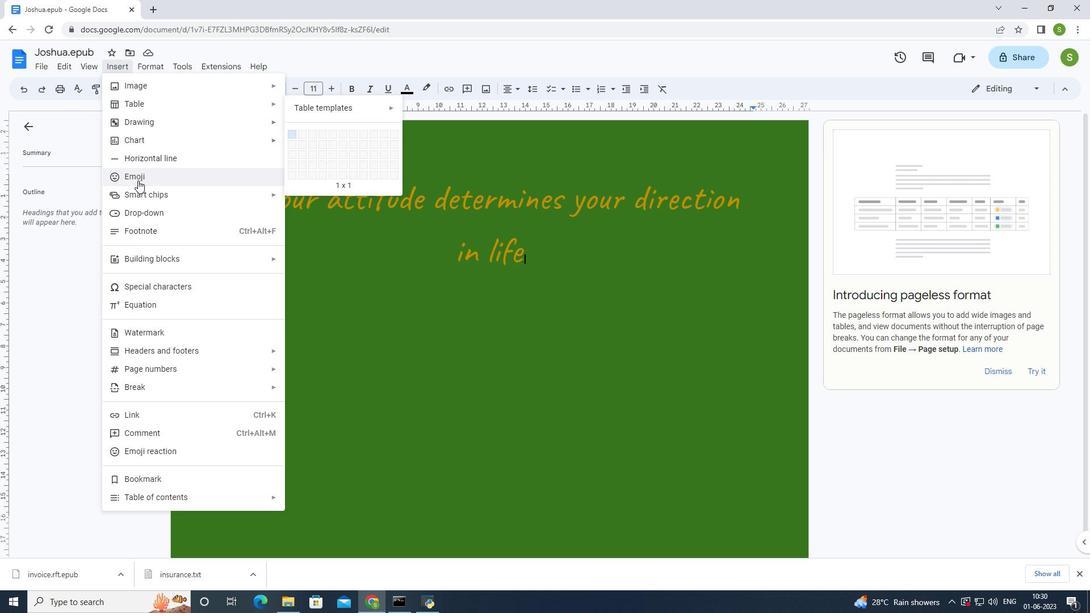 
Action: Mouse pressed left at (140, 178)
Screenshot: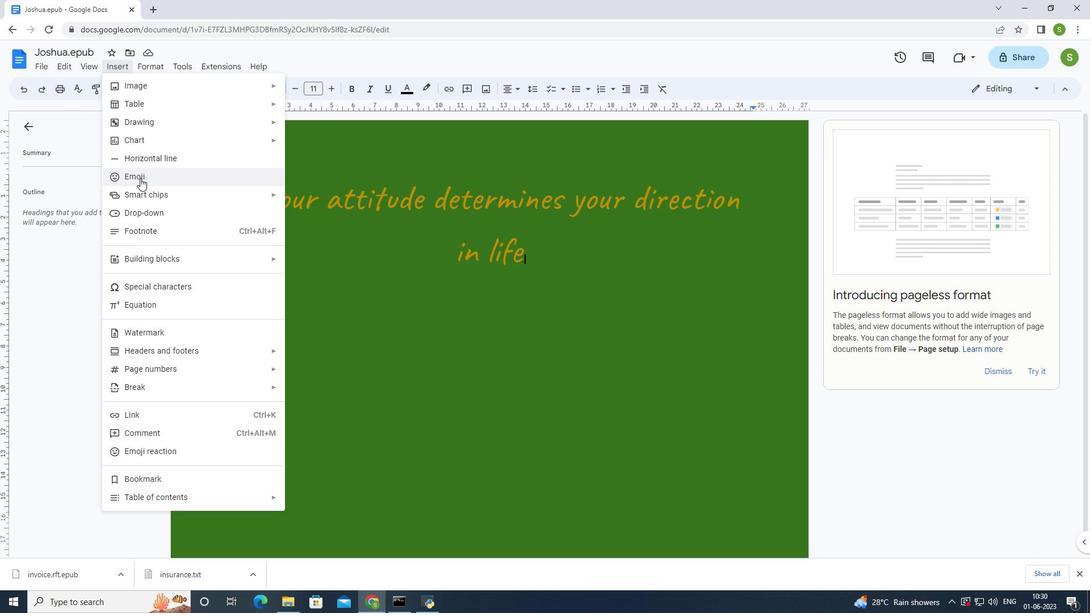
Action: Mouse moved to (611, 404)
Screenshot: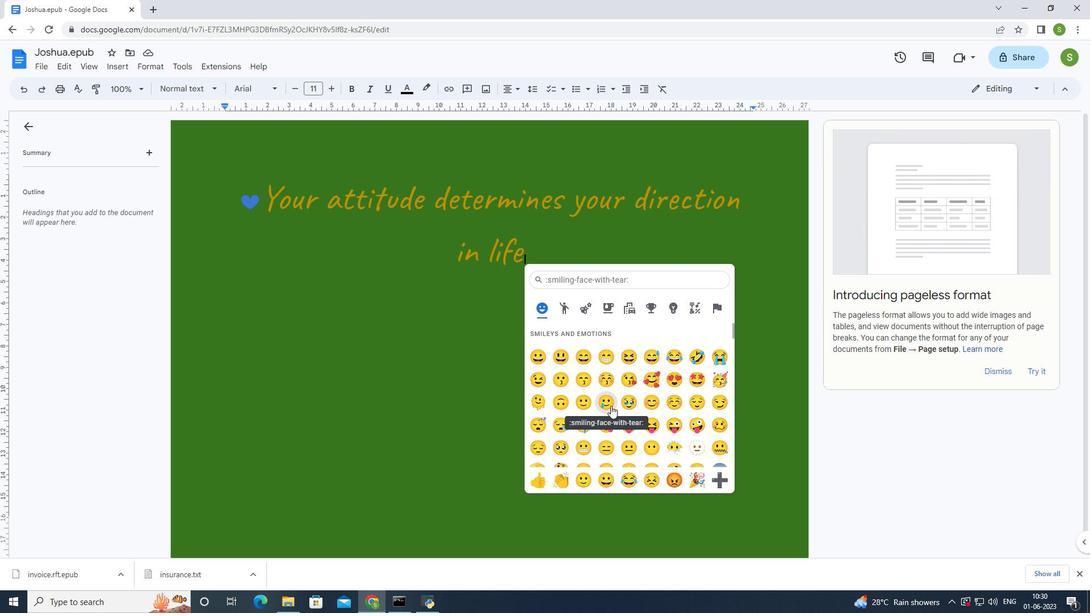 
Action: Mouse scrolled (611, 403) with delta (0, 0)
Screenshot: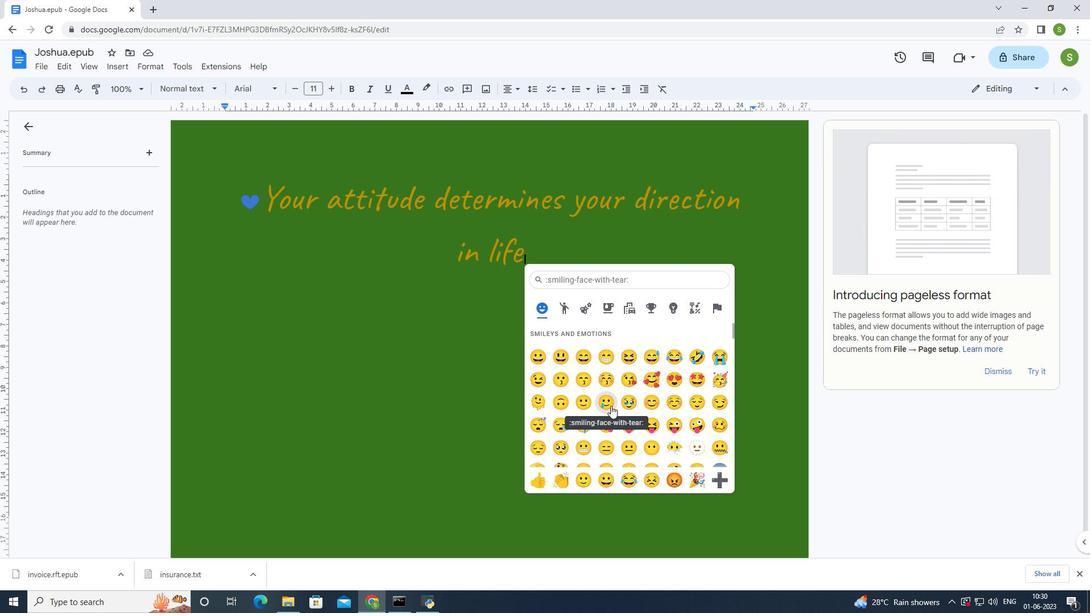 
Action: Mouse moved to (612, 403)
Screenshot: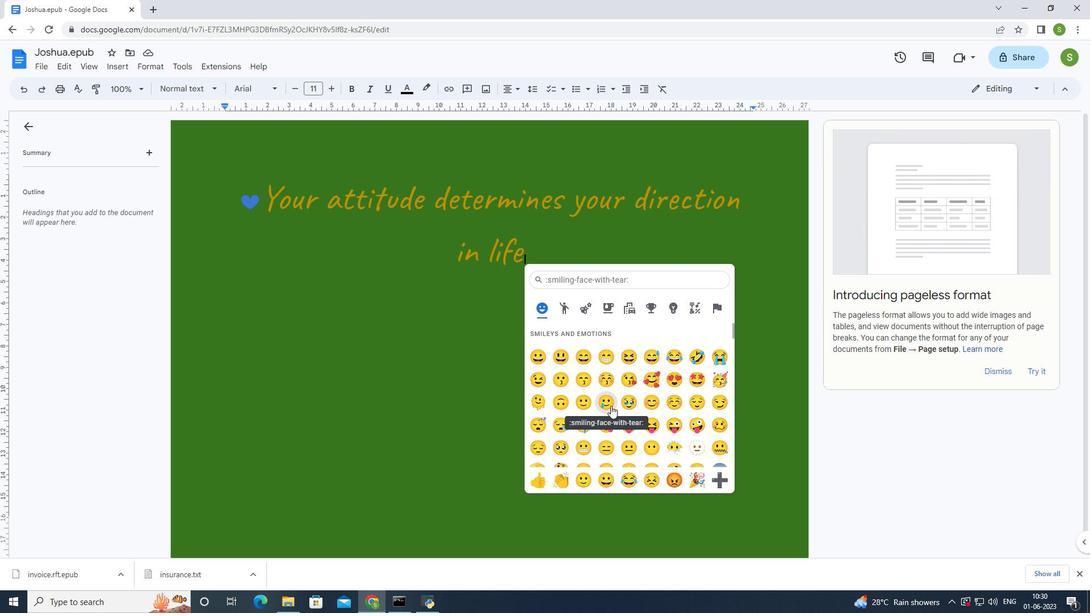 
Action: Mouse scrolled (612, 402) with delta (0, 0)
Screenshot: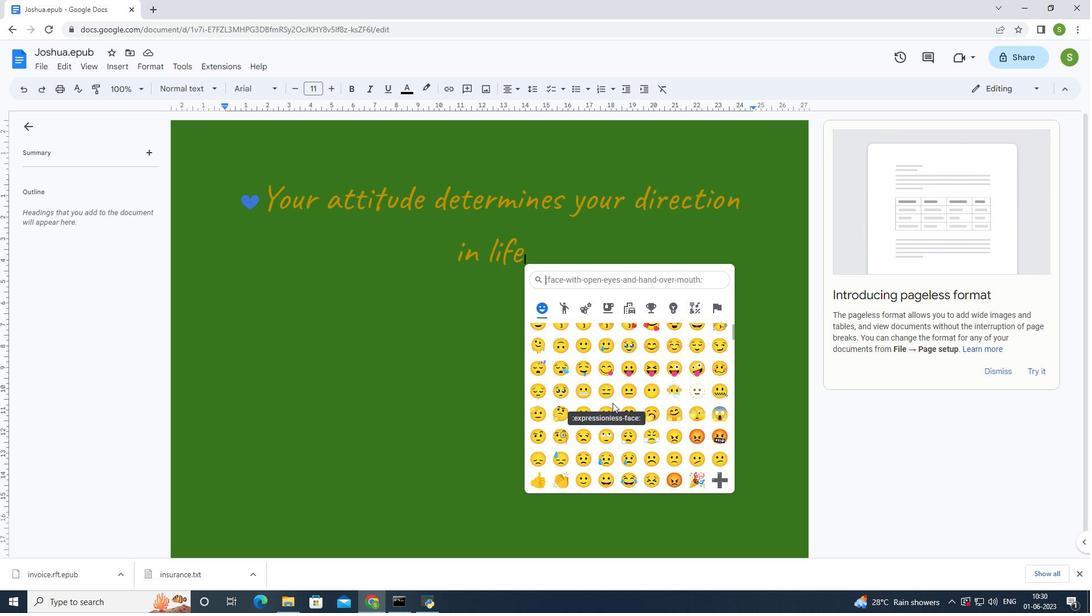 
Action: Mouse moved to (612, 400)
Screenshot: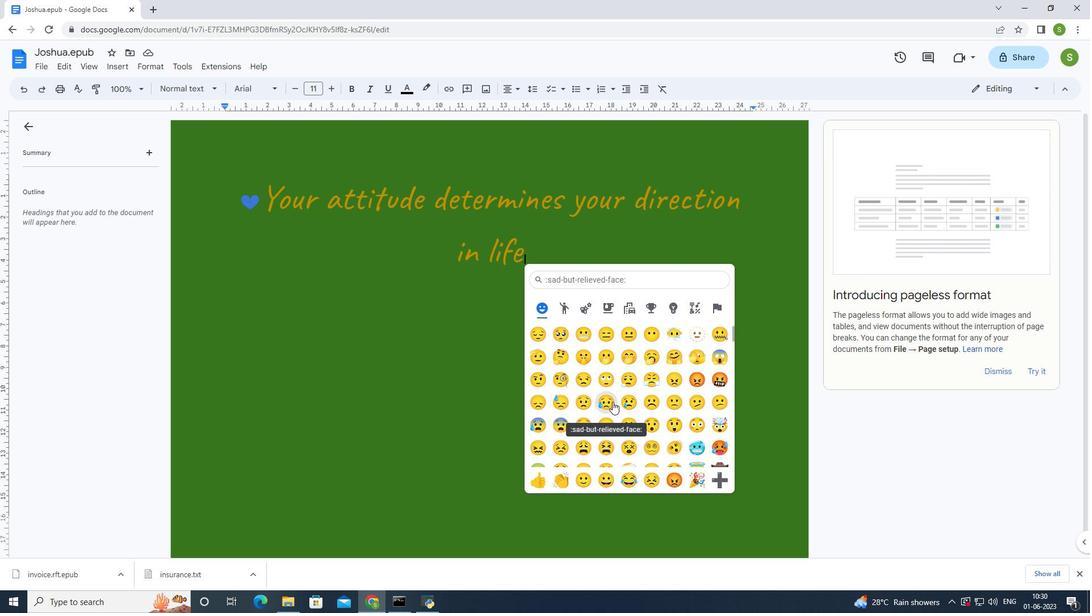 
Action: Mouse scrolled (612, 400) with delta (0, 0)
Screenshot: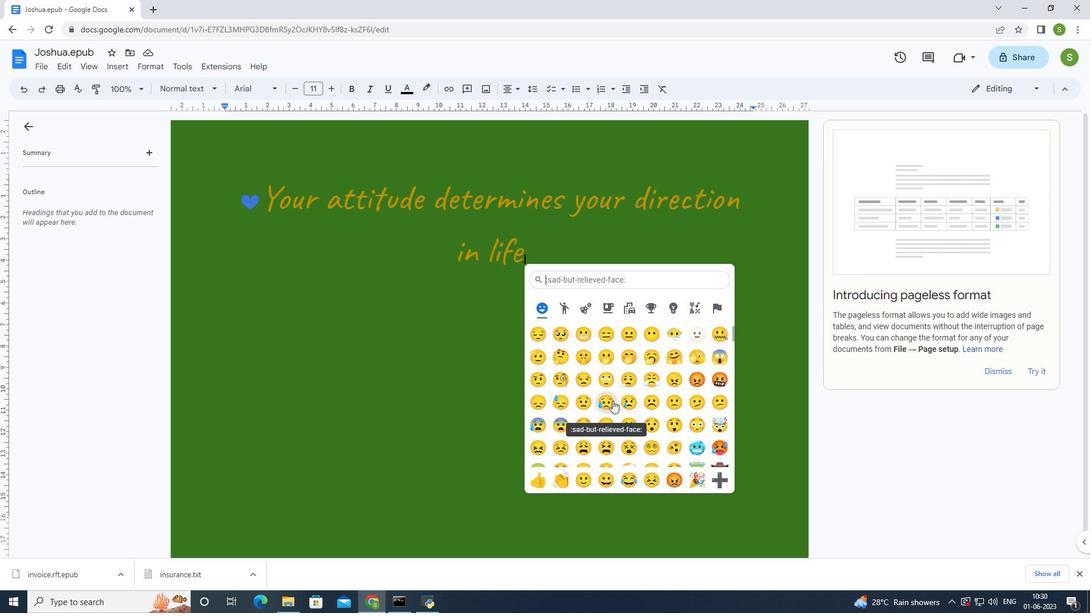 
Action: Mouse moved to (612, 400)
Screenshot: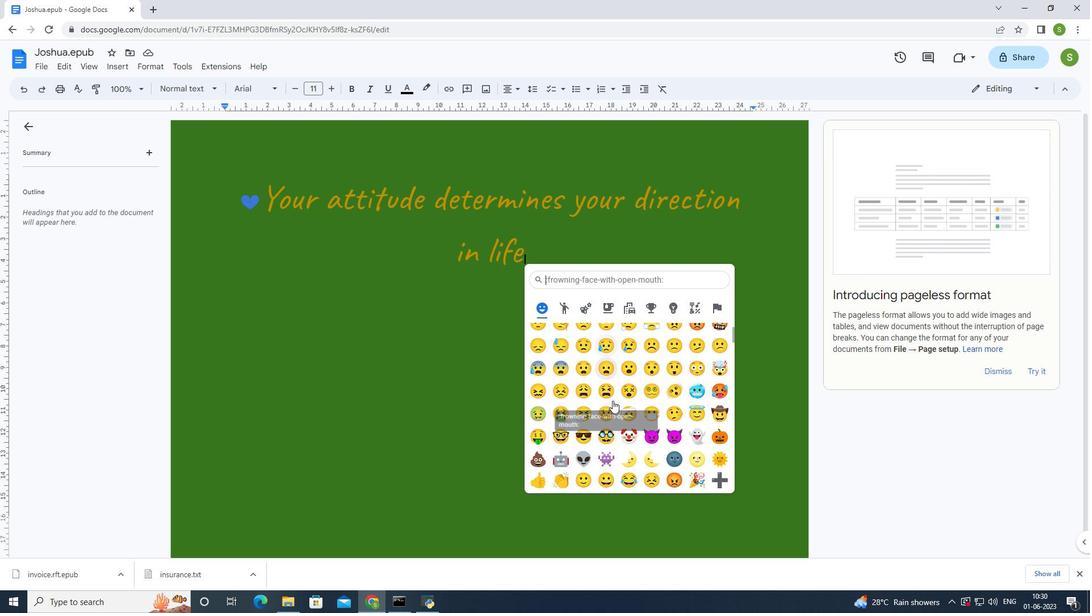 
Action: Mouse scrolled (612, 399) with delta (0, 0)
Screenshot: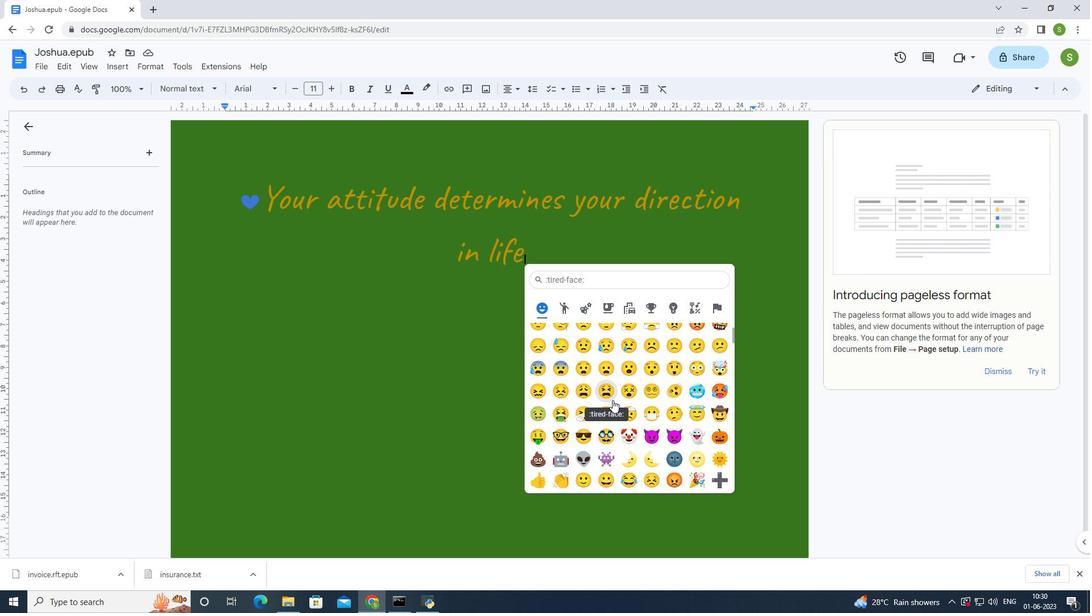 
Action: Mouse moved to (612, 397)
Screenshot: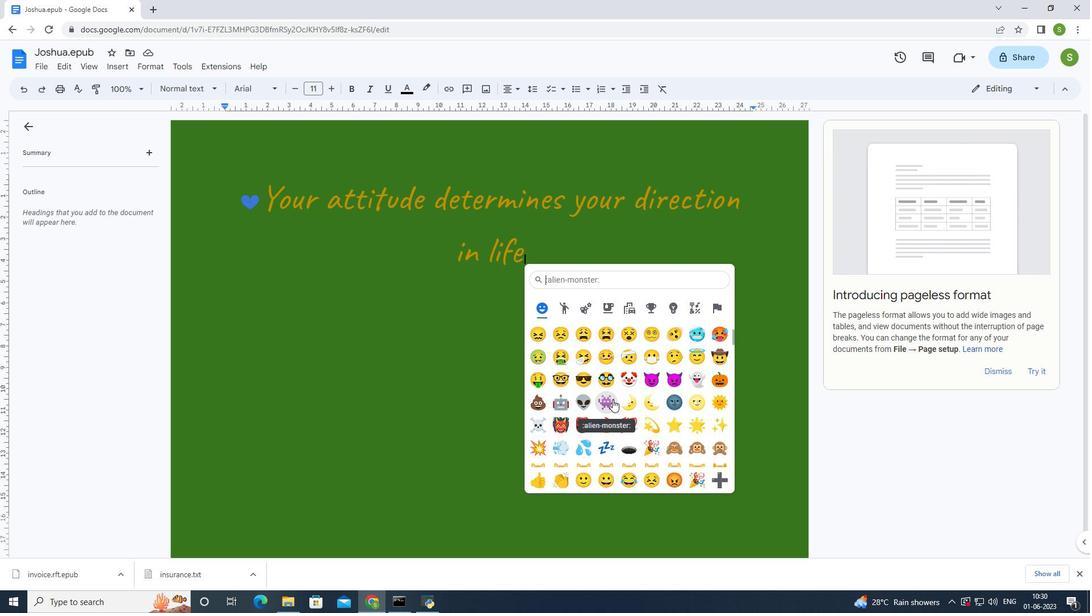 
Action: Mouse scrolled (612, 398) with delta (0, 0)
Screenshot: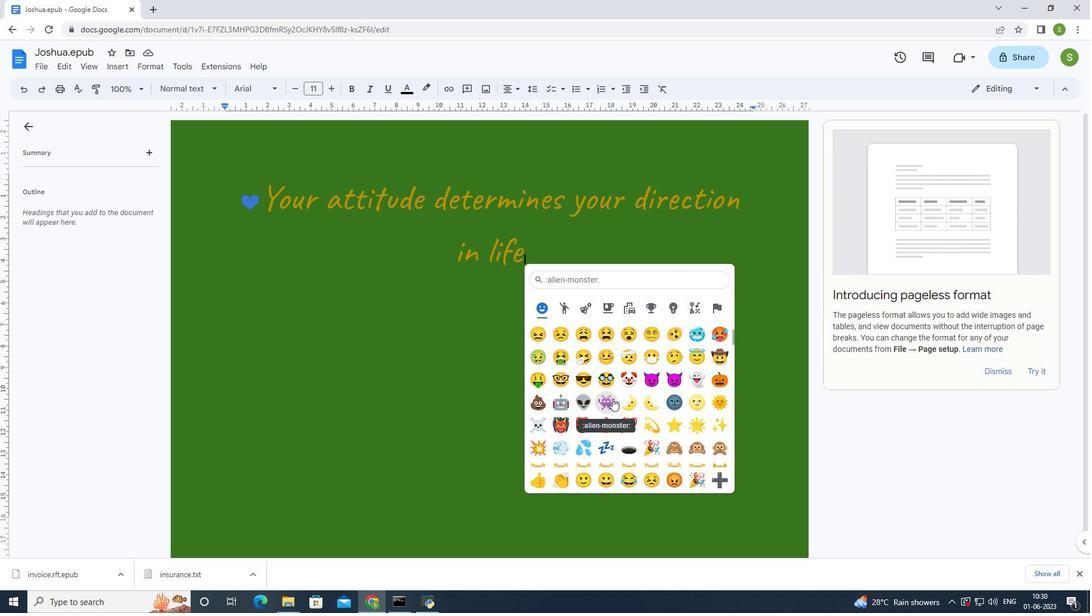 
Action: Mouse moved to (612, 396)
Screenshot: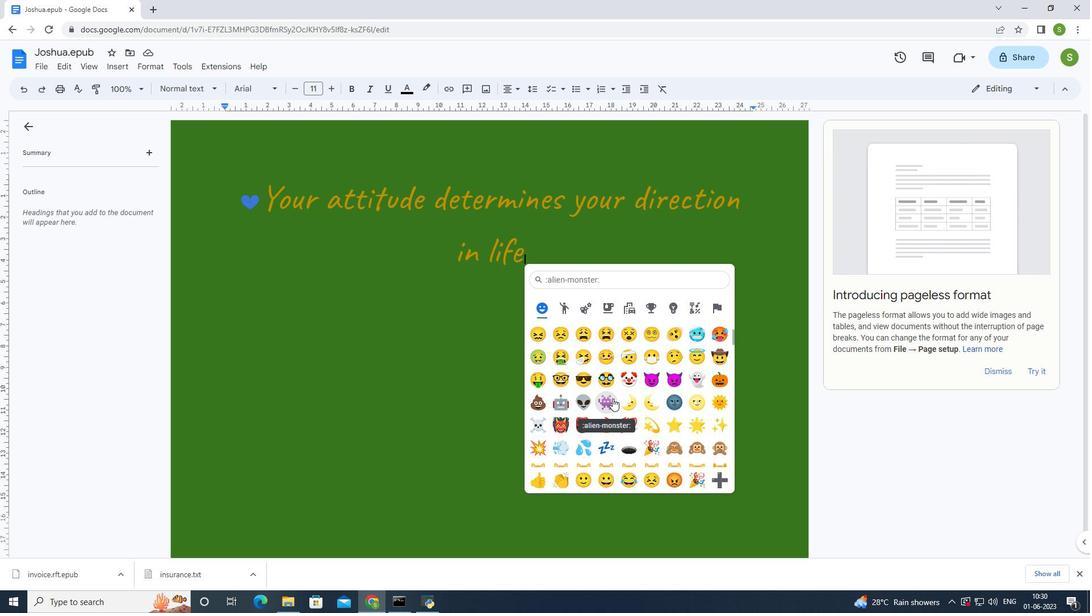 
Action: Mouse scrolled (612, 397) with delta (0, 0)
Screenshot: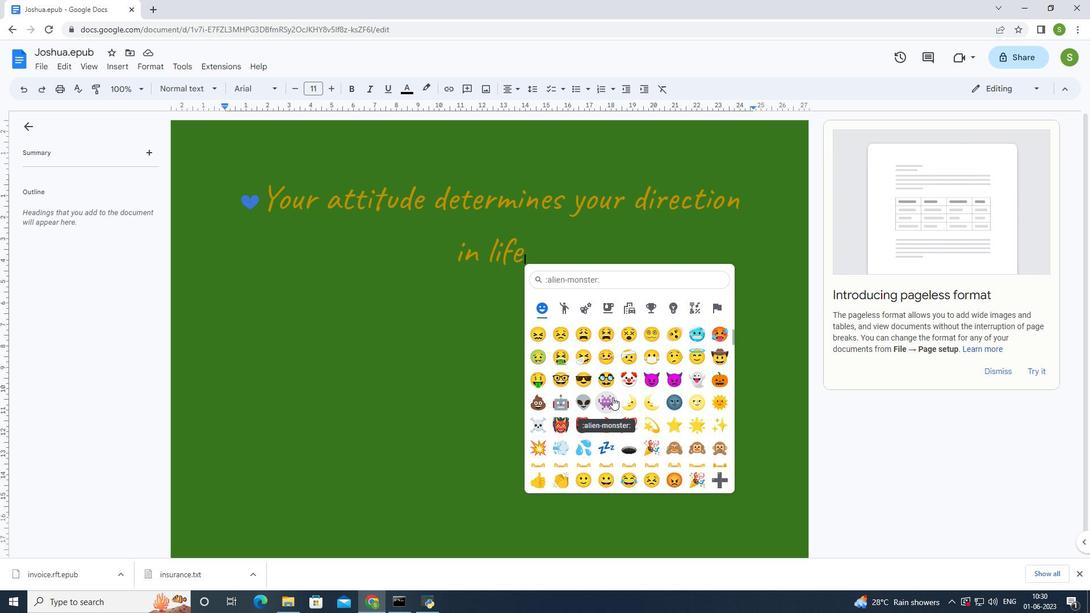 
Action: Mouse moved to (612, 396)
Screenshot: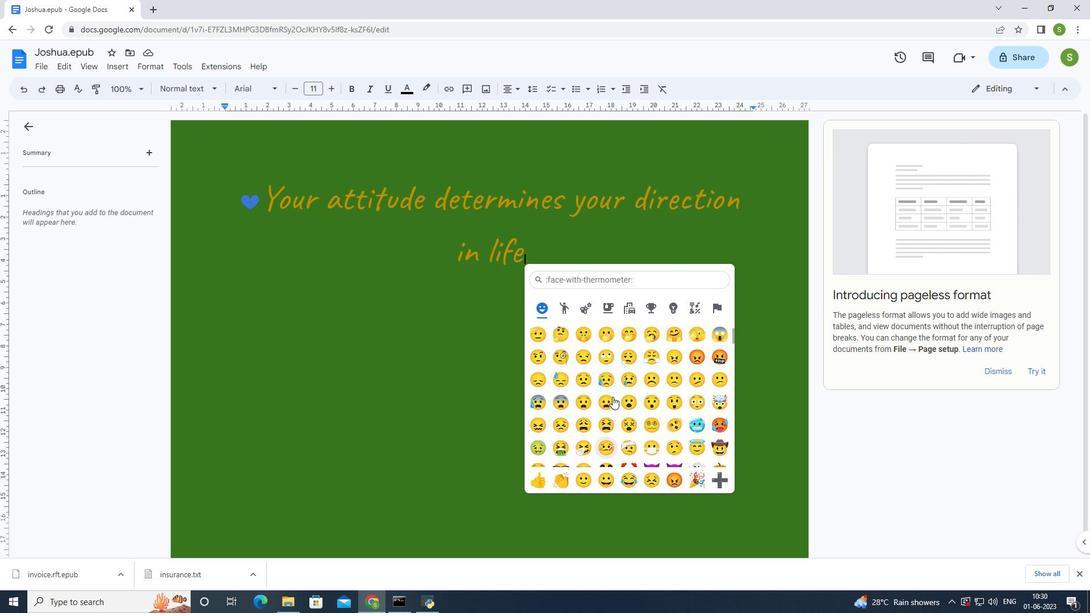 
Action: Mouse scrolled (612, 396) with delta (0, 0)
Screenshot: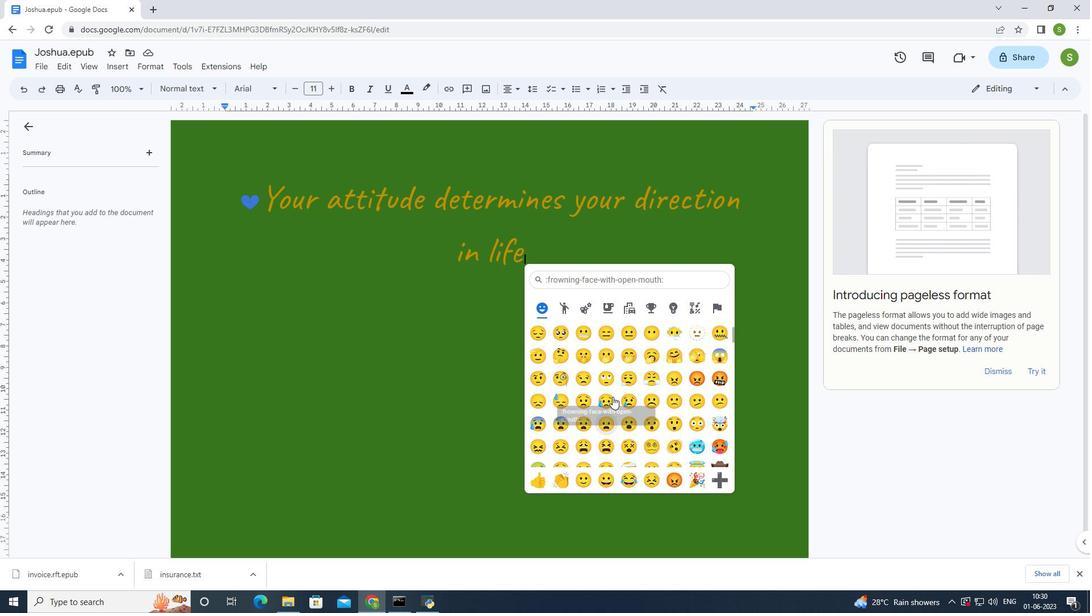 
Action: Mouse moved to (610, 394)
Screenshot: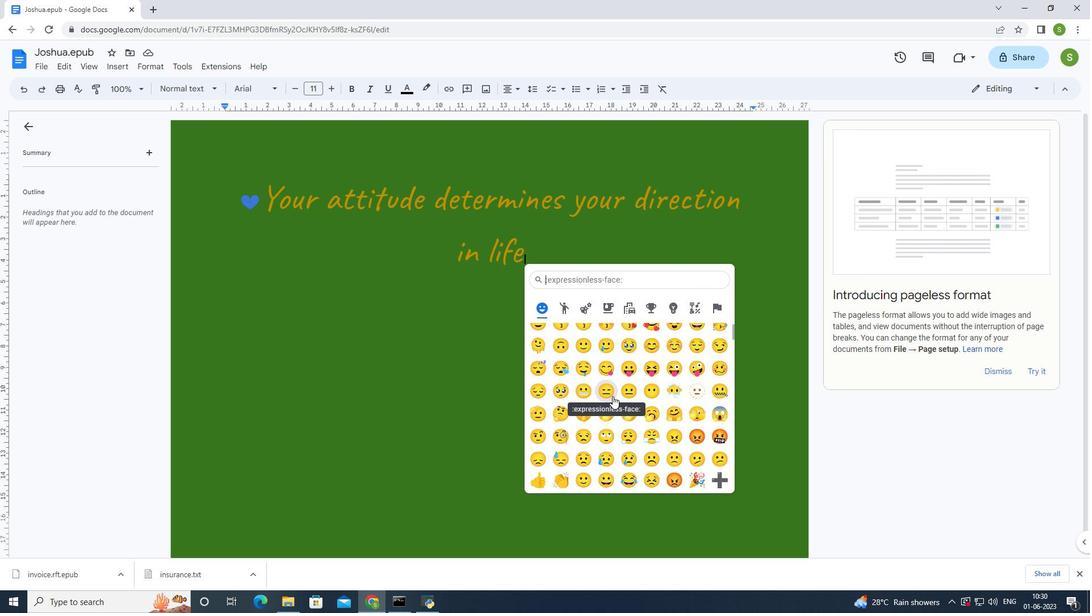 
Action: Mouse scrolled (610, 394) with delta (0, 0)
Screenshot: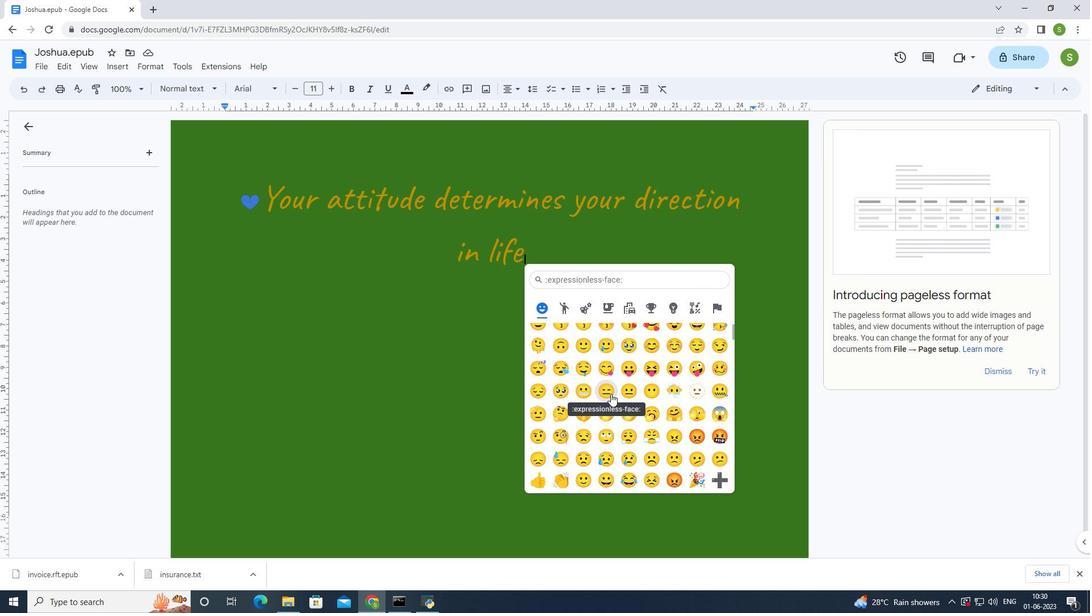 
Action: Mouse moved to (653, 400)
Screenshot: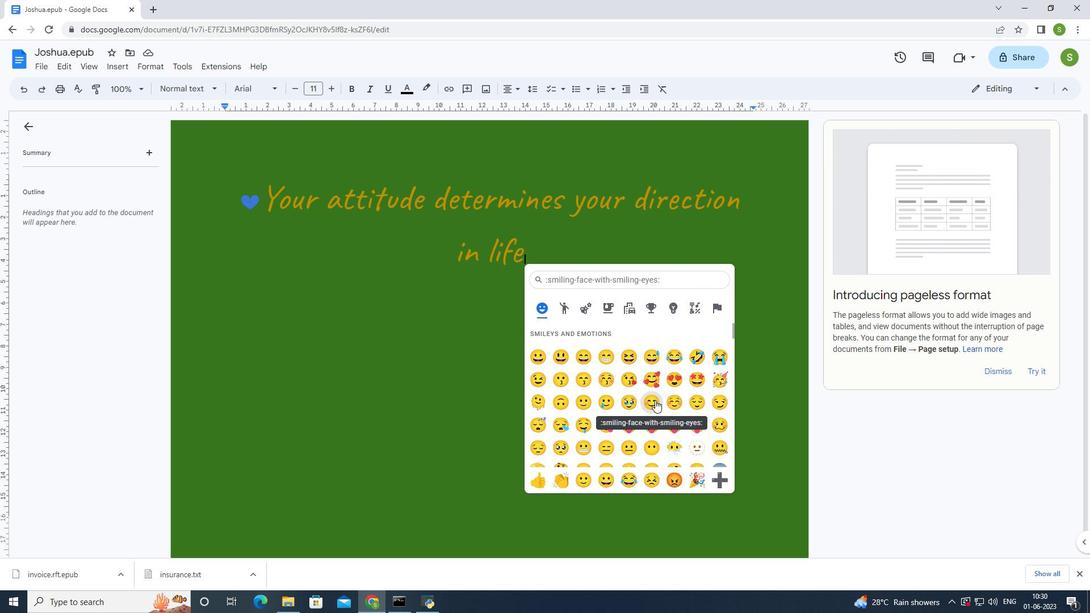 
Action: Mouse pressed left at (653, 400)
Screenshot: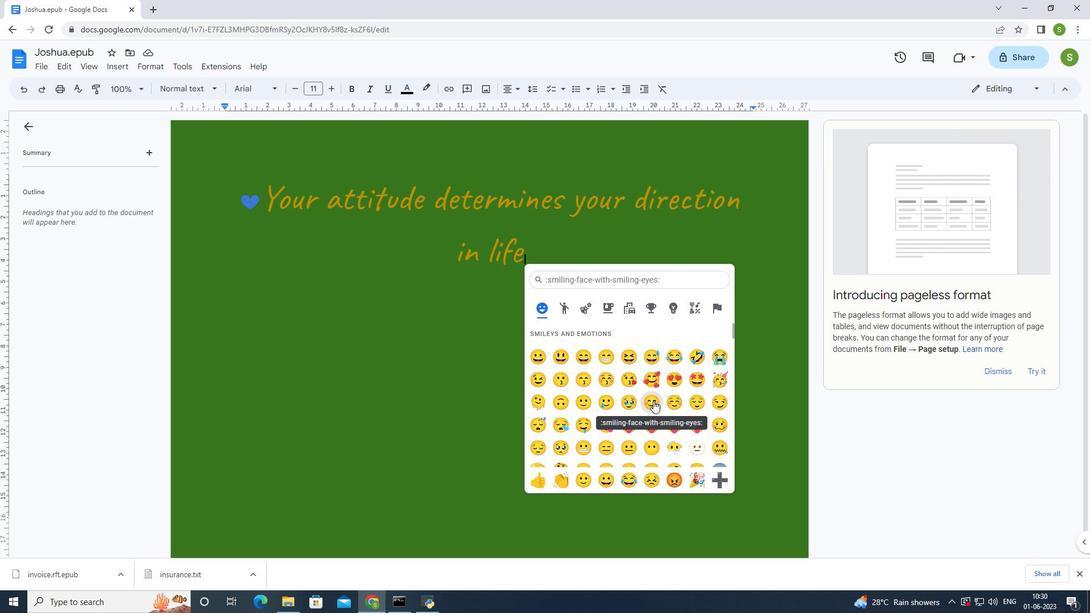 
Action: Mouse moved to (654, 354)
Screenshot: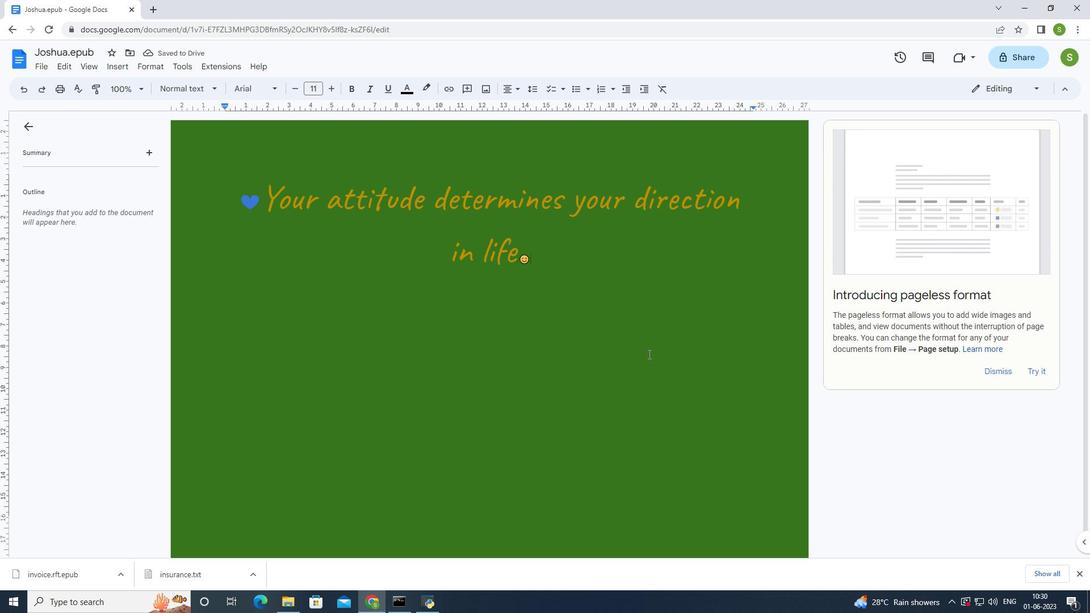 
Action: Mouse pressed left at (649, 354)
Screenshot: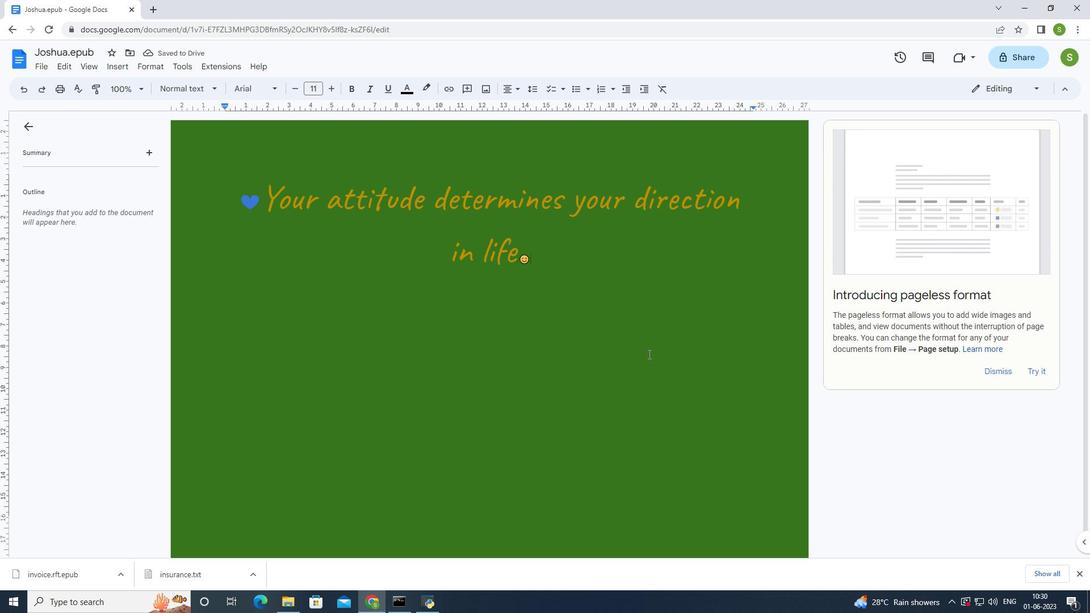 
Action: Mouse moved to (656, 355)
Screenshot: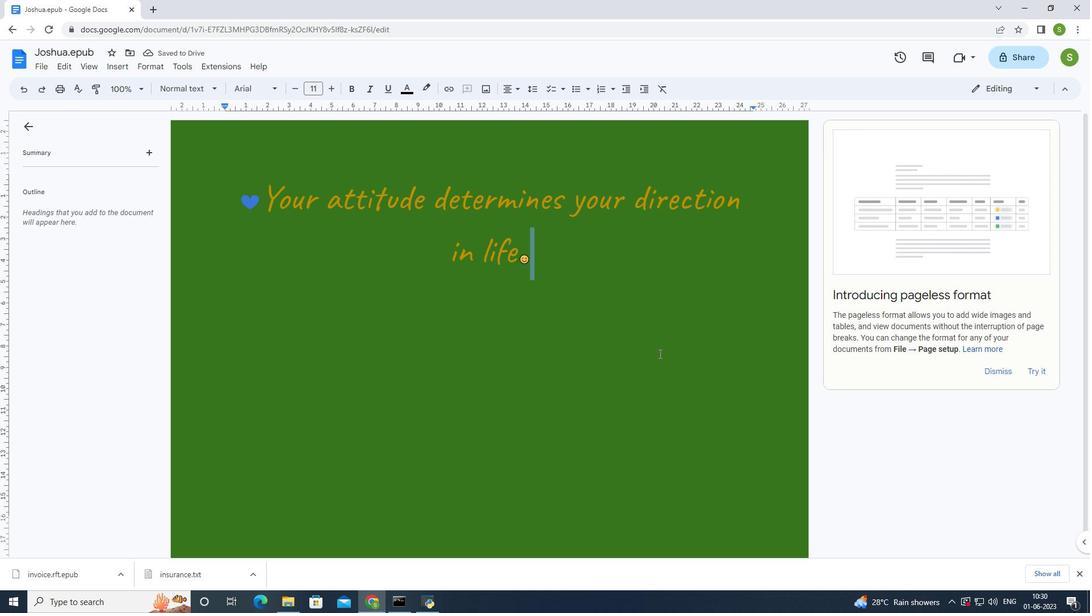 
Action: Key pressed ctrl+S
Screenshot: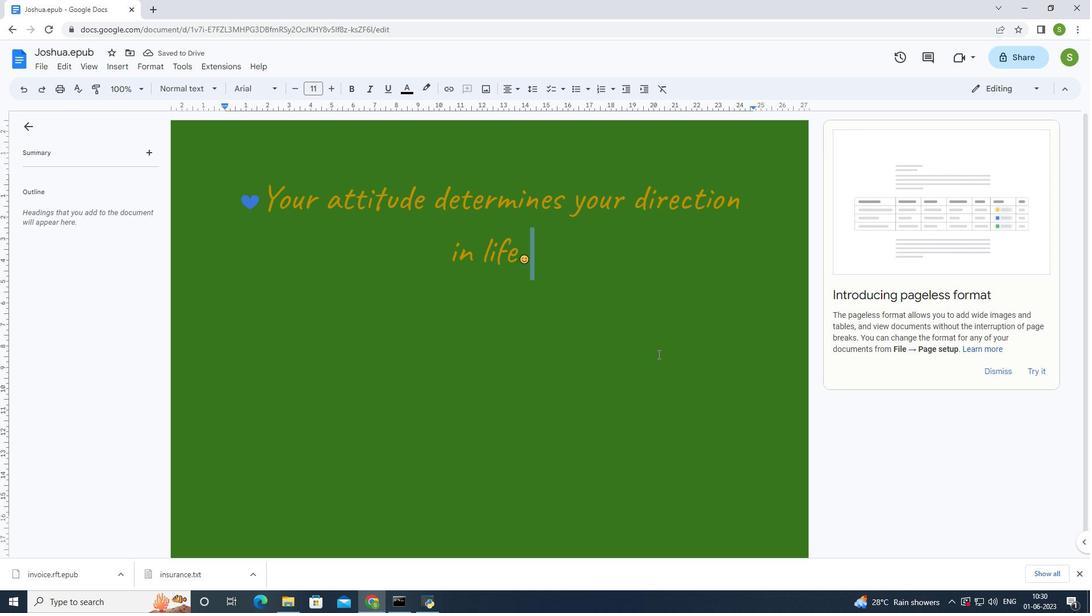 
Action: Mouse moved to (650, 358)
Screenshot: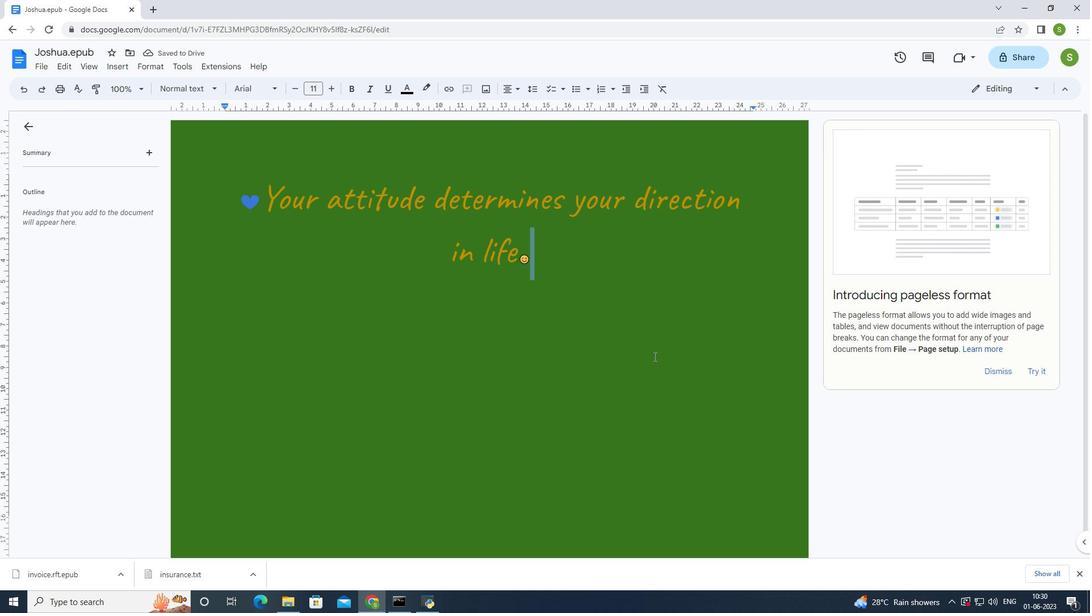
